 Task: Look for products in the category "Frozen Meals" from Green Chile Food Snack only.
Action: Mouse moved to (293, 137)
Screenshot: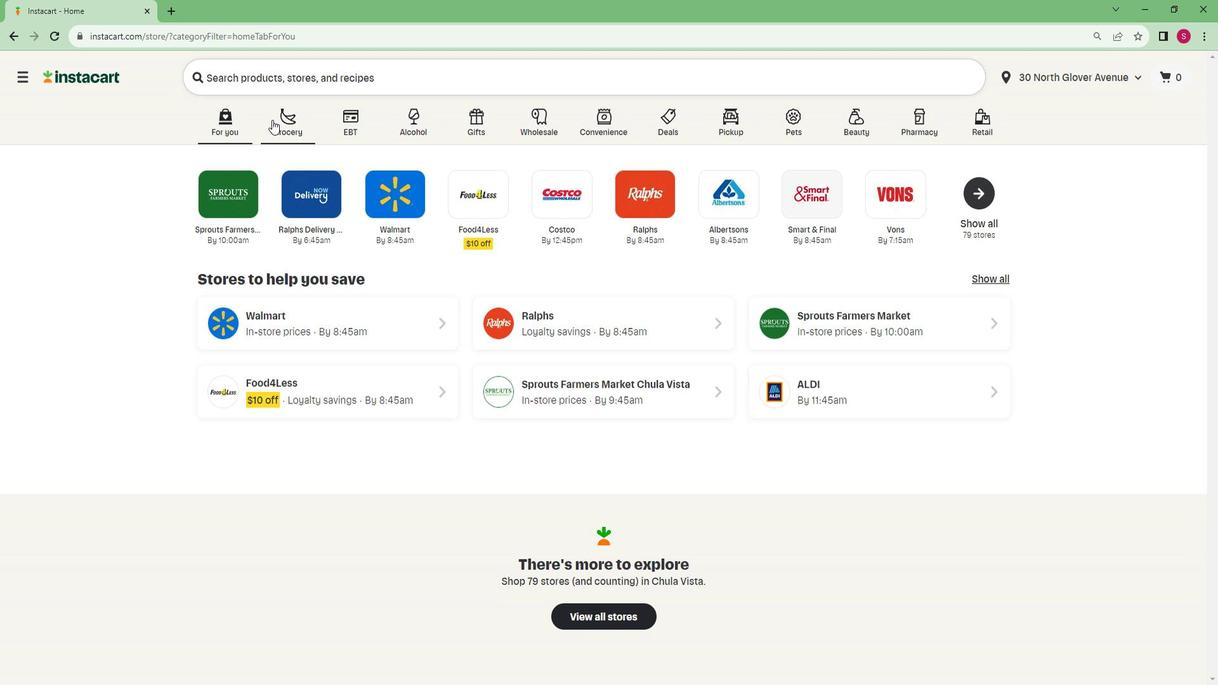 
Action: Mouse pressed left at (293, 137)
Screenshot: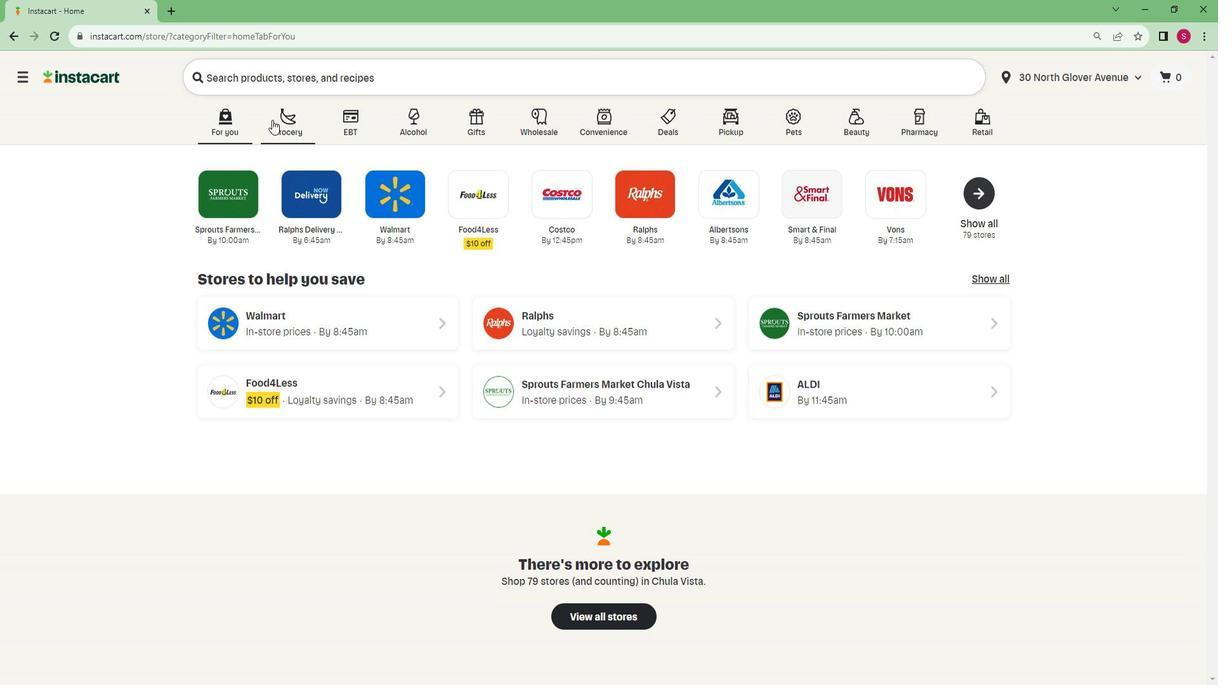 
Action: Mouse moved to (263, 357)
Screenshot: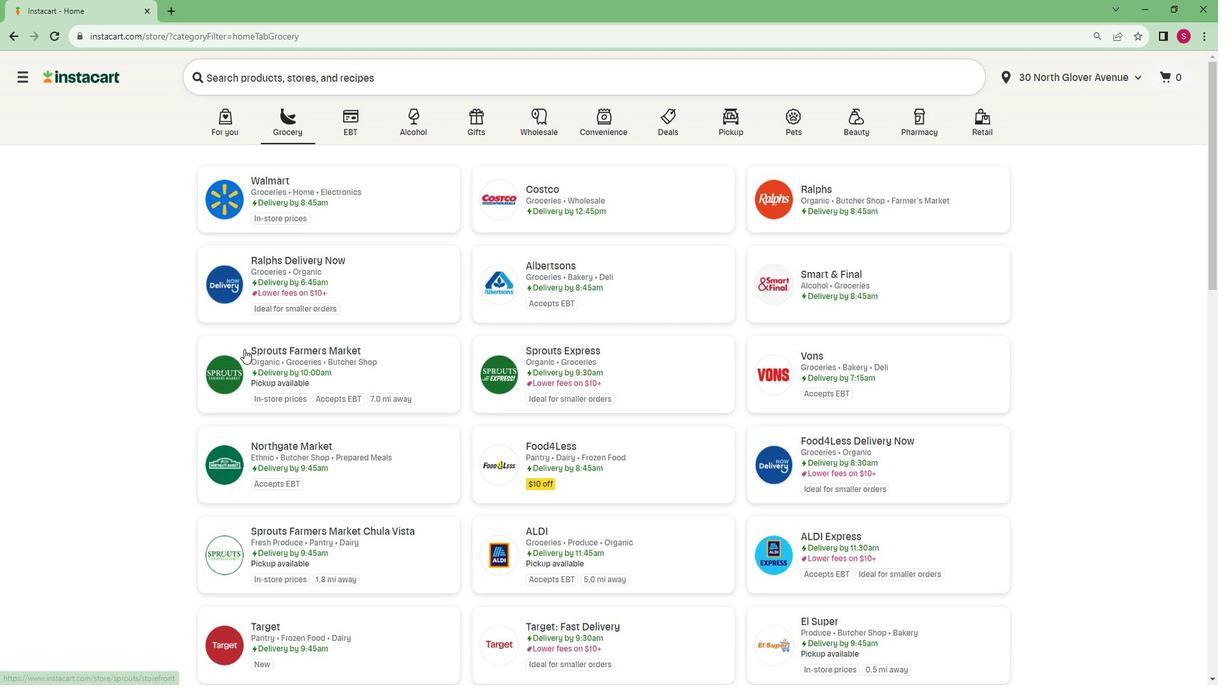 
Action: Mouse pressed left at (263, 357)
Screenshot: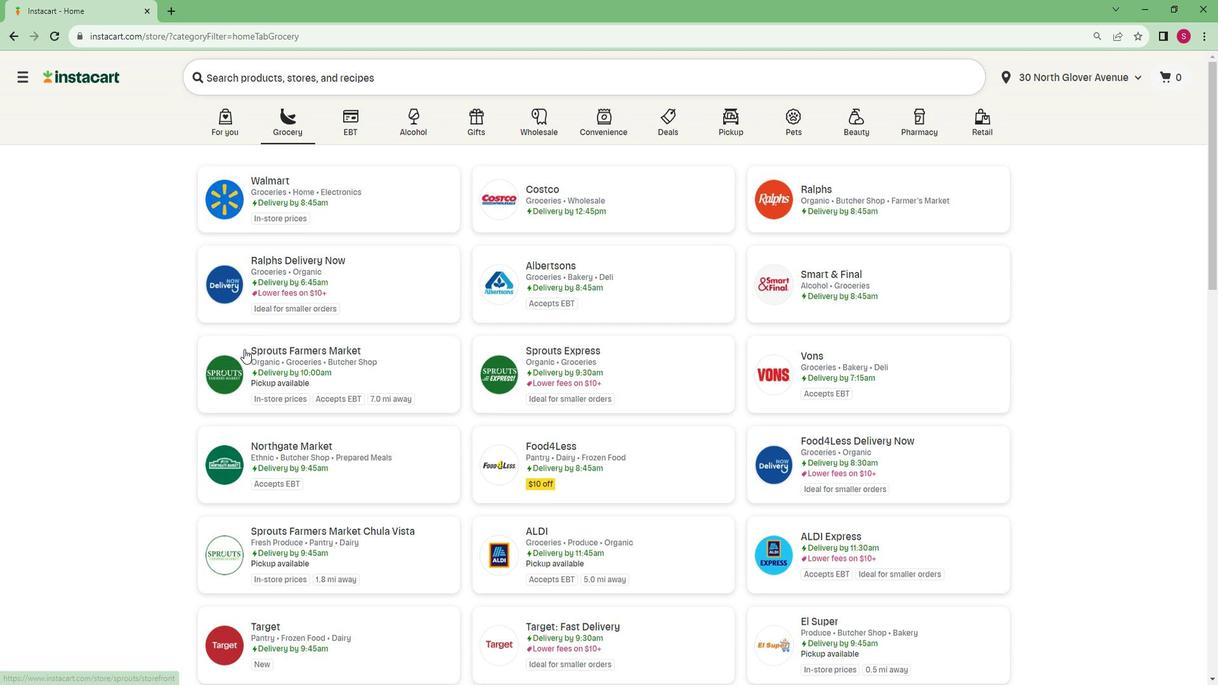 
Action: Mouse moved to (131, 430)
Screenshot: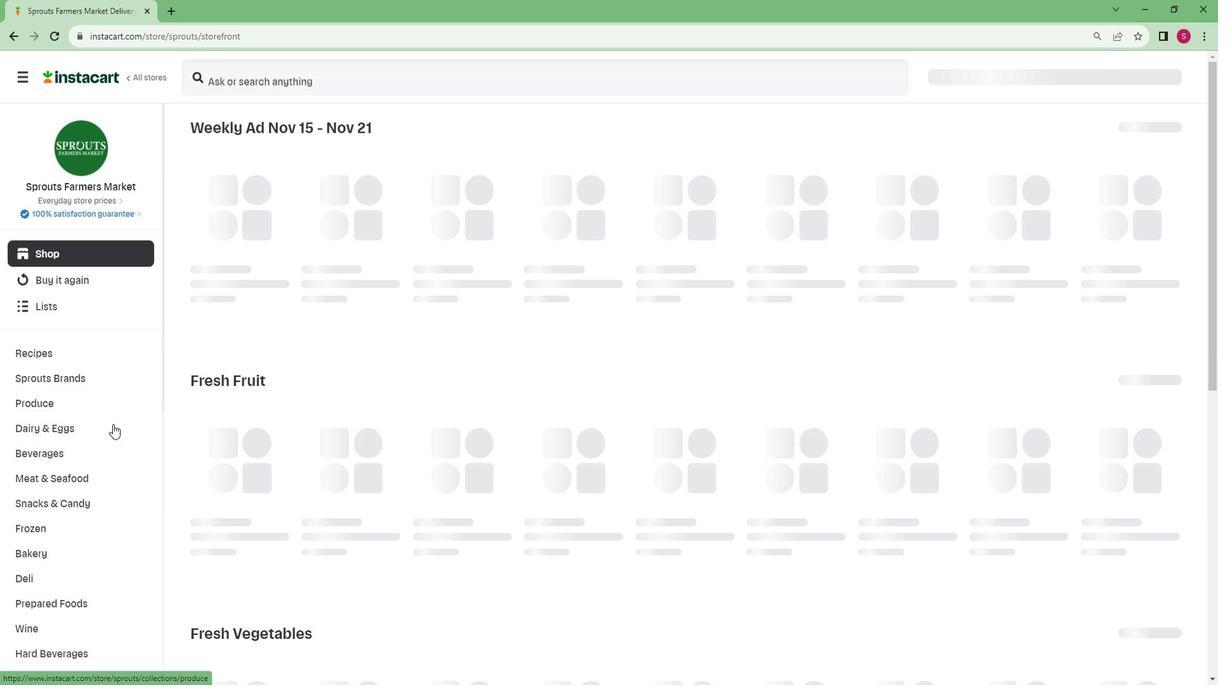 
Action: Mouse scrolled (131, 430) with delta (0, 0)
Screenshot: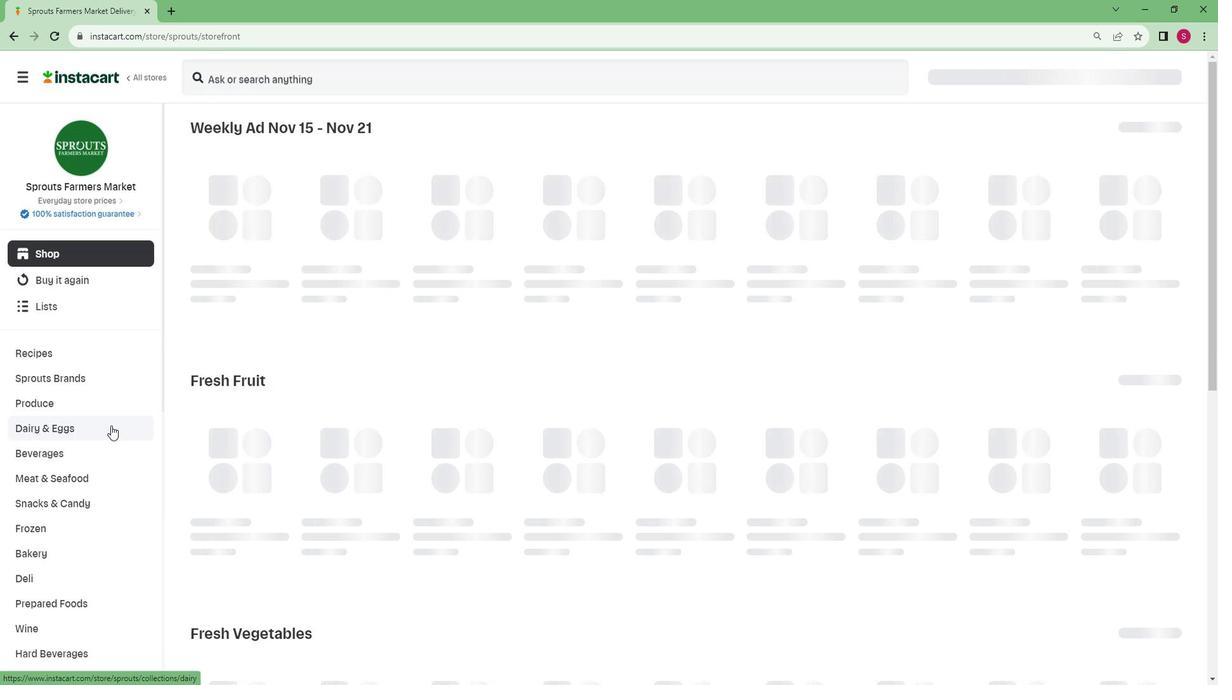 
Action: Mouse scrolled (131, 430) with delta (0, 0)
Screenshot: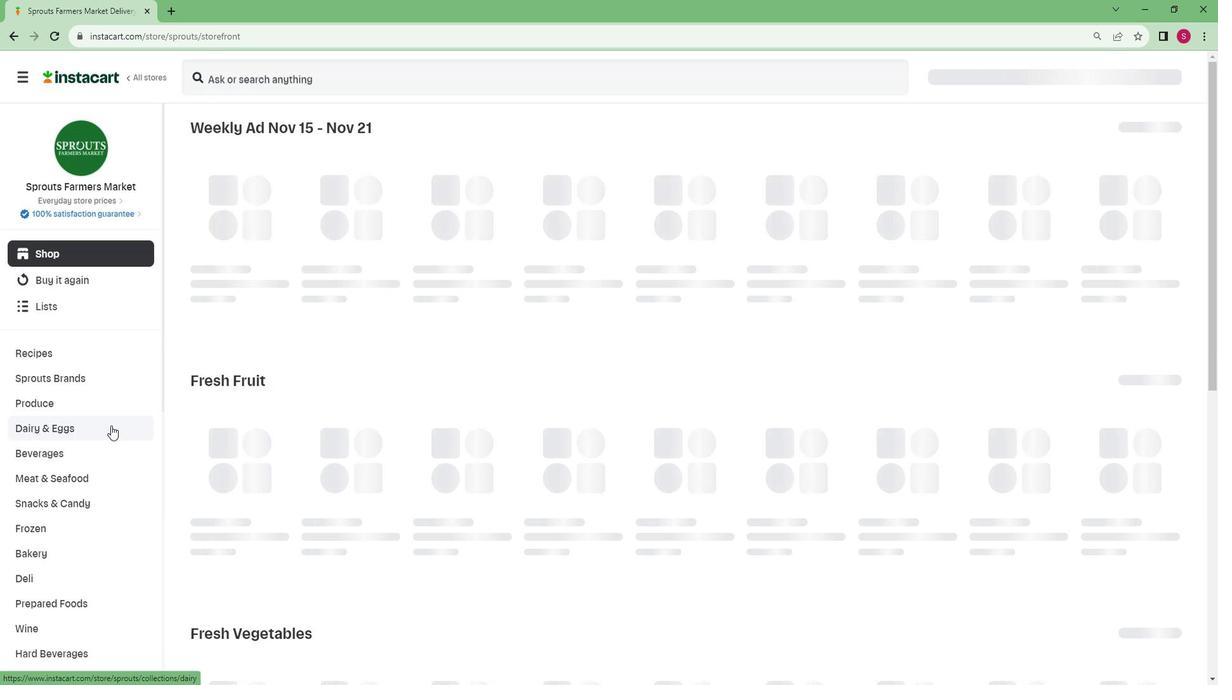 
Action: Mouse moved to (130, 430)
Screenshot: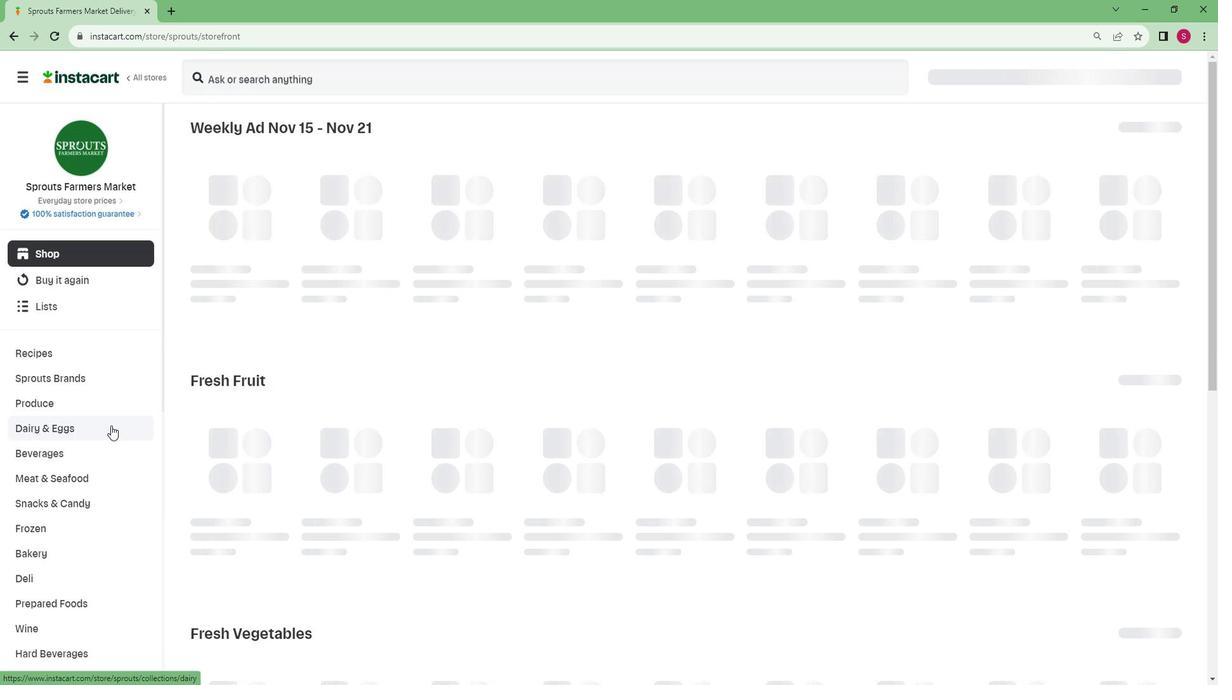 
Action: Mouse scrolled (130, 430) with delta (0, 0)
Screenshot: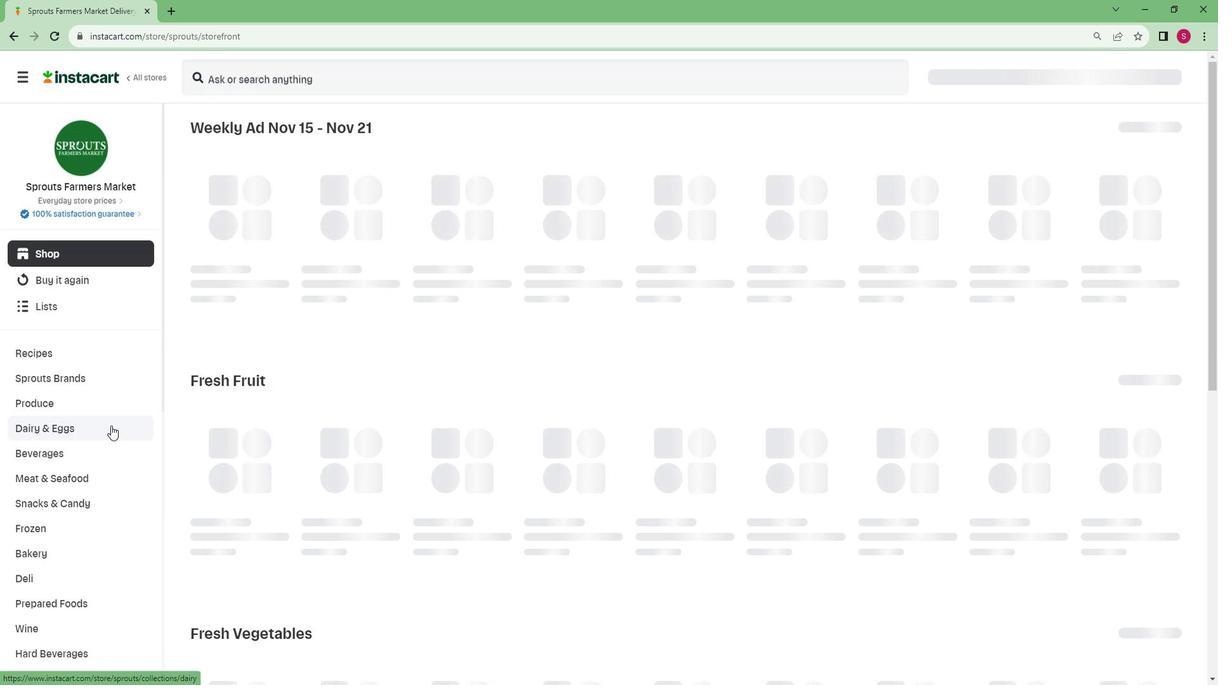 
Action: Mouse scrolled (130, 430) with delta (0, 0)
Screenshot: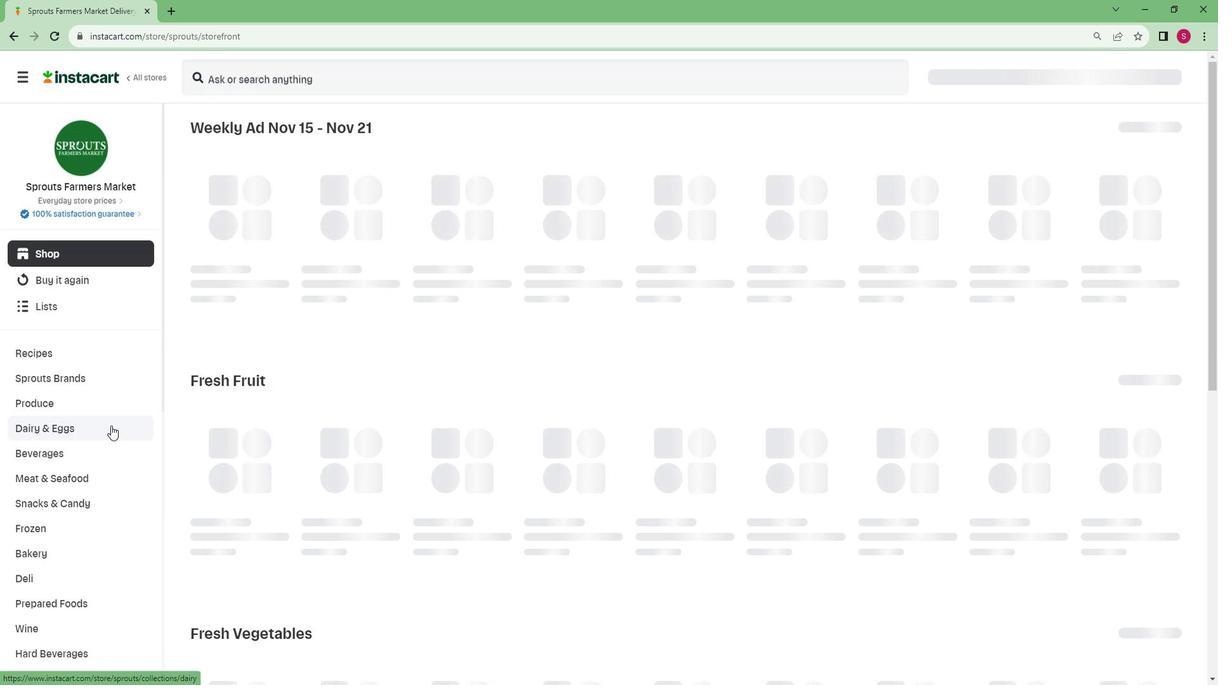
Action: Mouse scrolled (130, 430) with delta (0, 0)
Screenshot: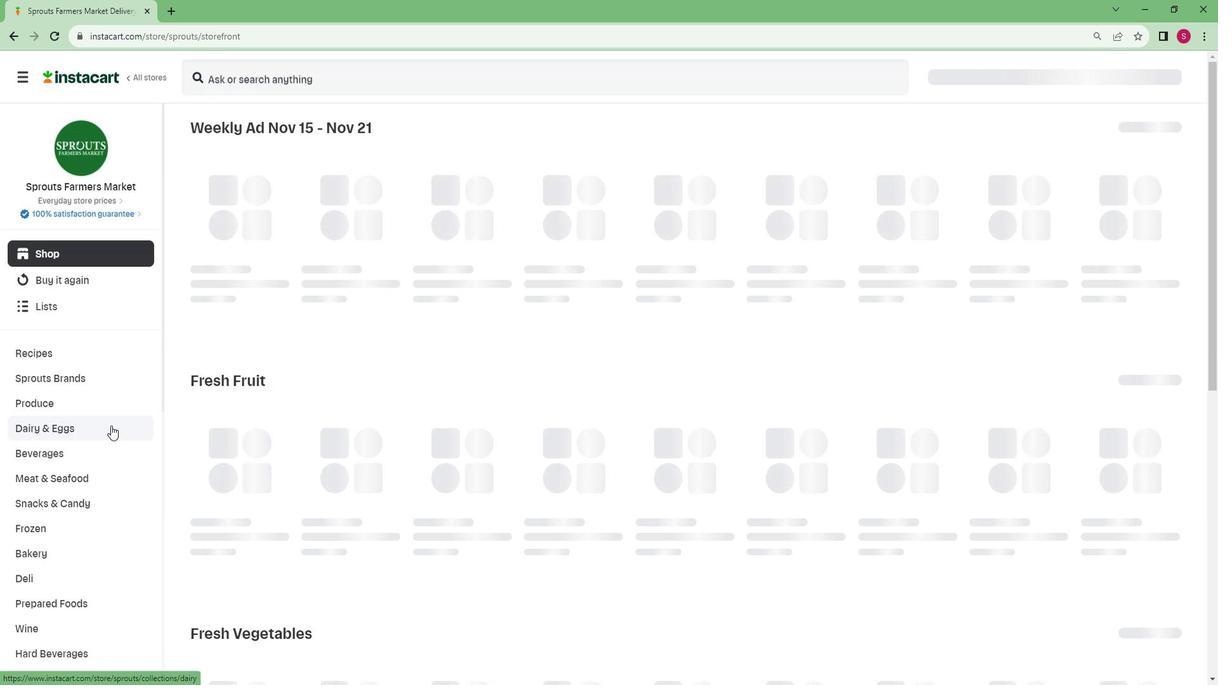 
Action: Mouse scrolled (130, 430) with delta (0, 0)
Screenshot: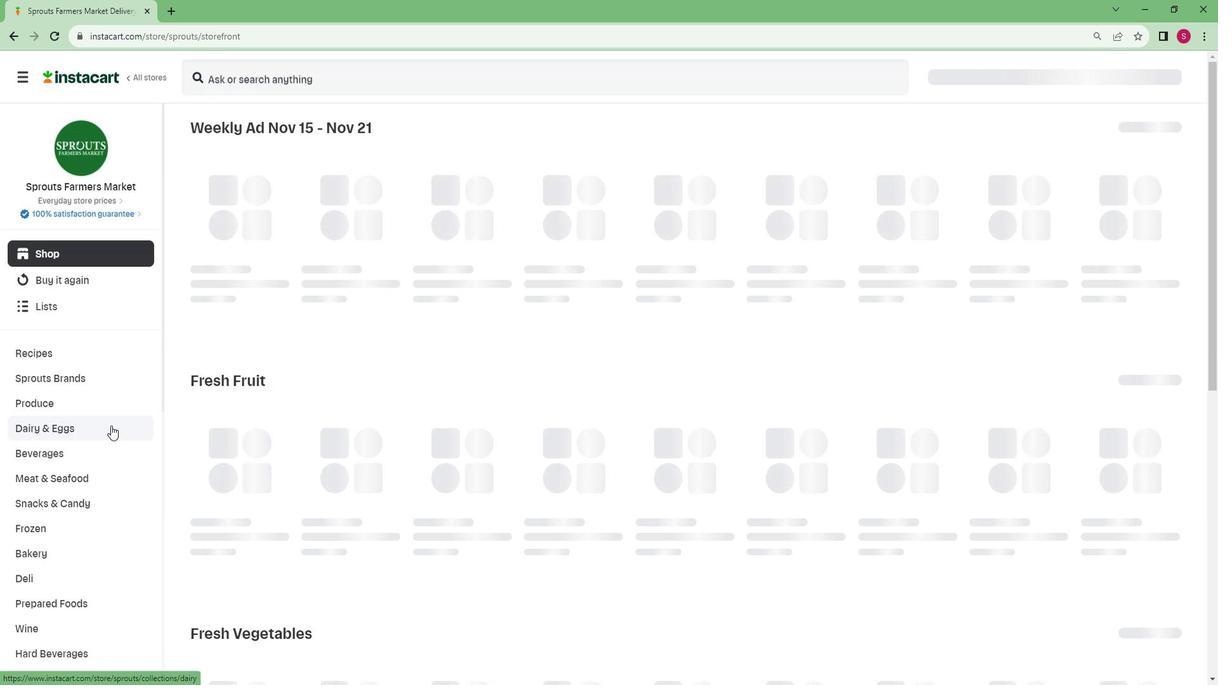 
Action: Mouse scrolled (130, 430) with delta (0, 0)
Screenshot: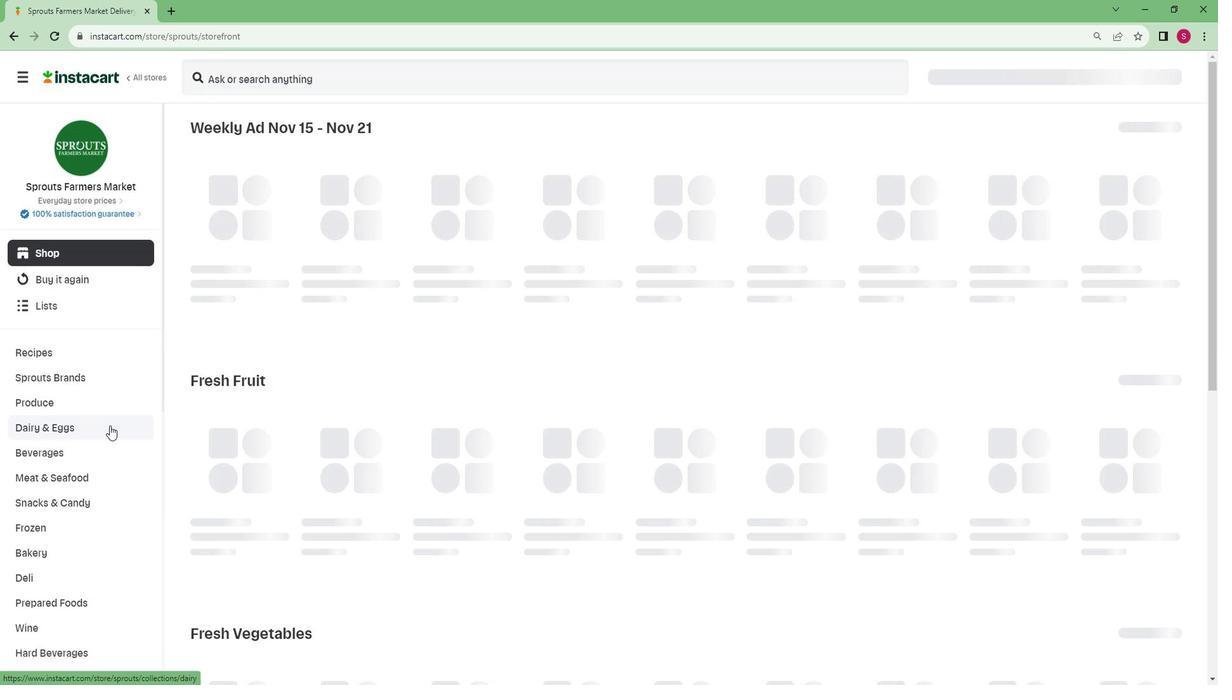 
Action: Mouse moved to (119, 425)
Screenshot: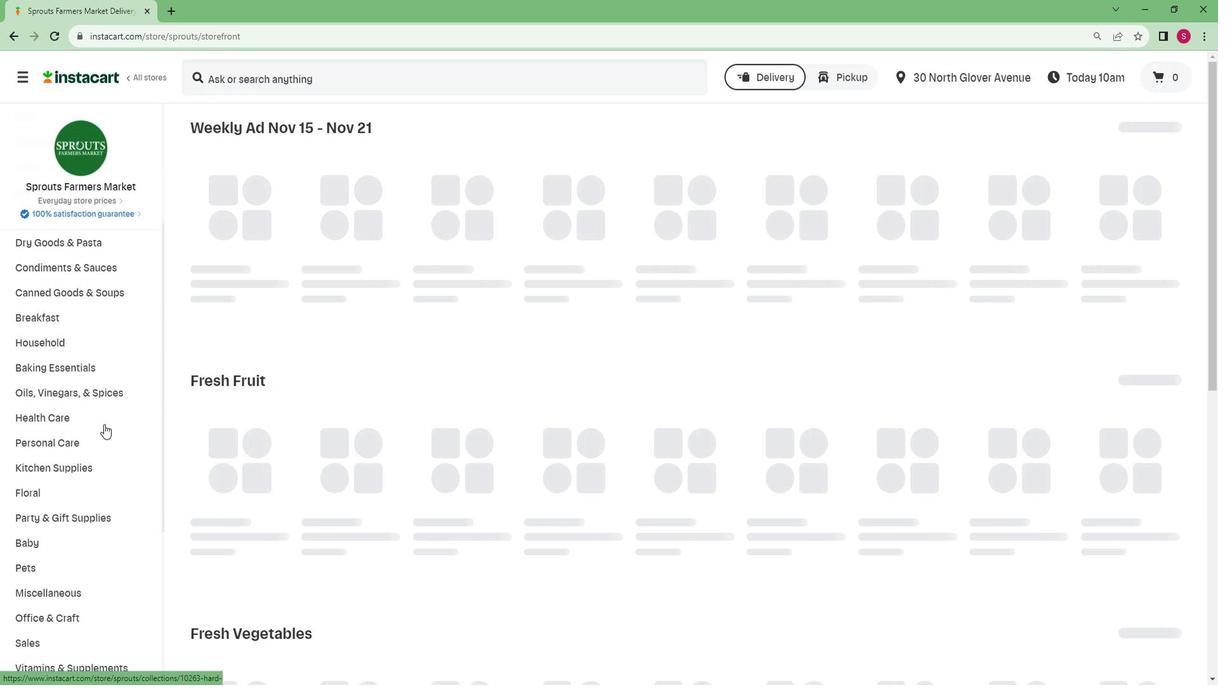 
Action: Mouse scrolled (119, 425) with delta (0, 0)
Screenshot: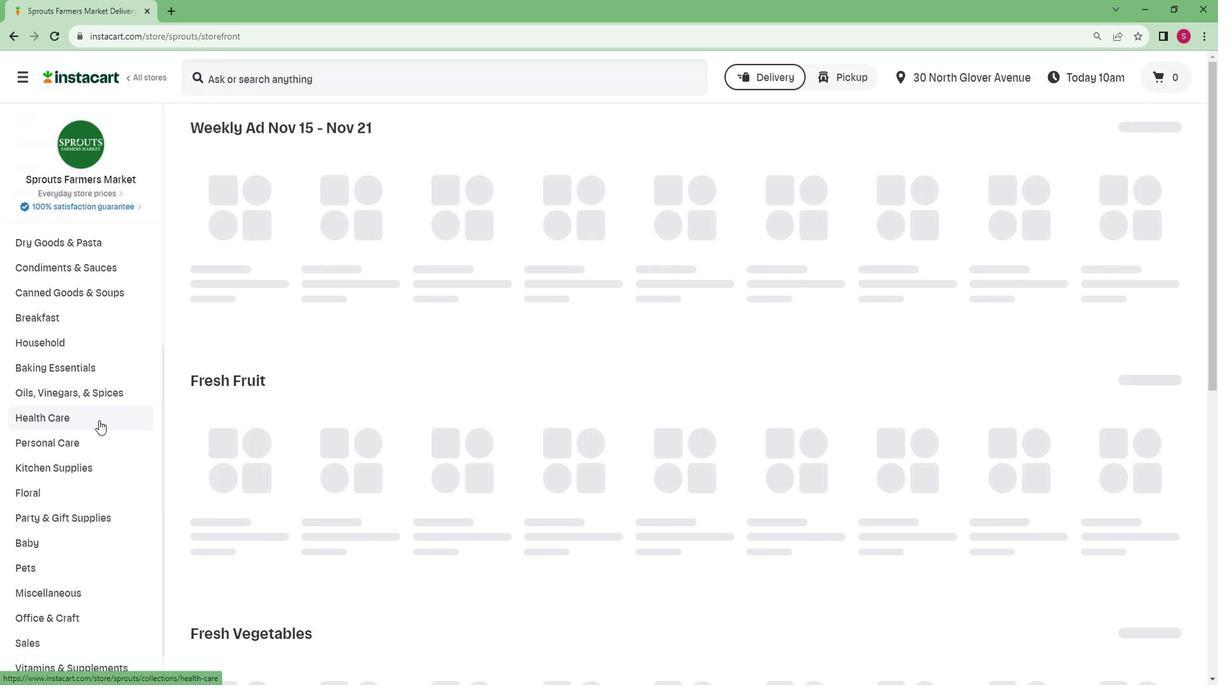 
Action: Mouse scrolled (119, 425) with delta (0, 0)
Screenshot: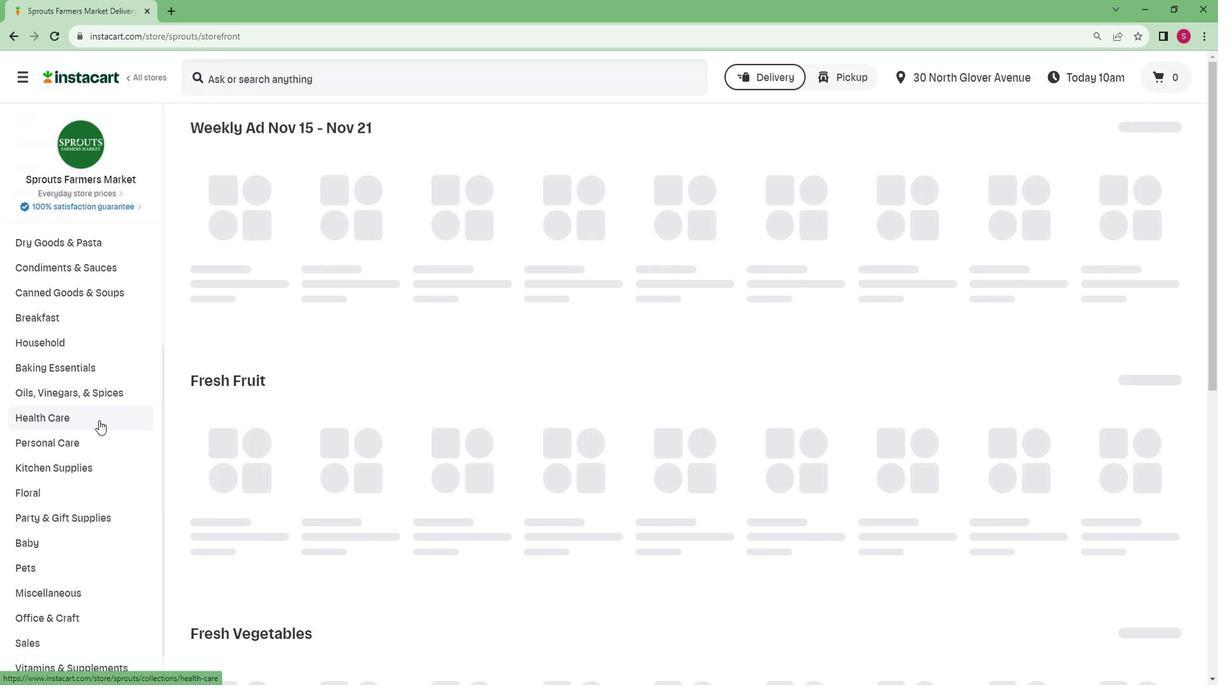 
Action: Mouse moved to (118, 425)
Screenshot: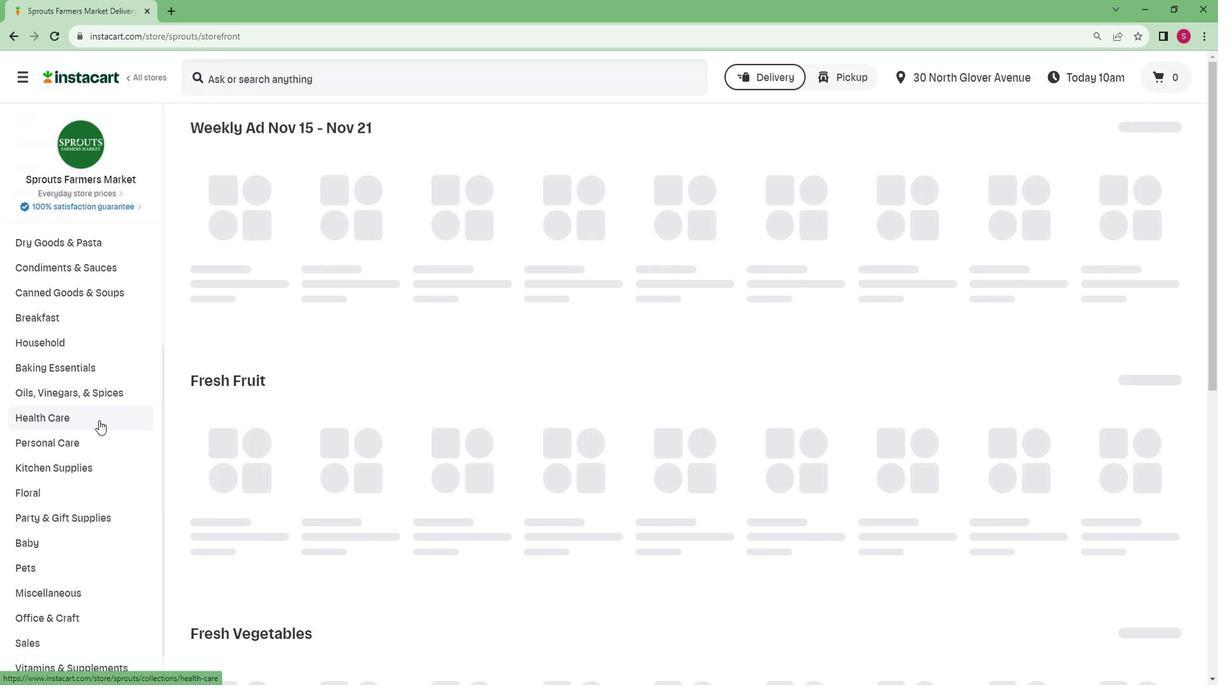 
Action: Mouse scrolled (118, 425) with delta (0, 0)
Screenshot: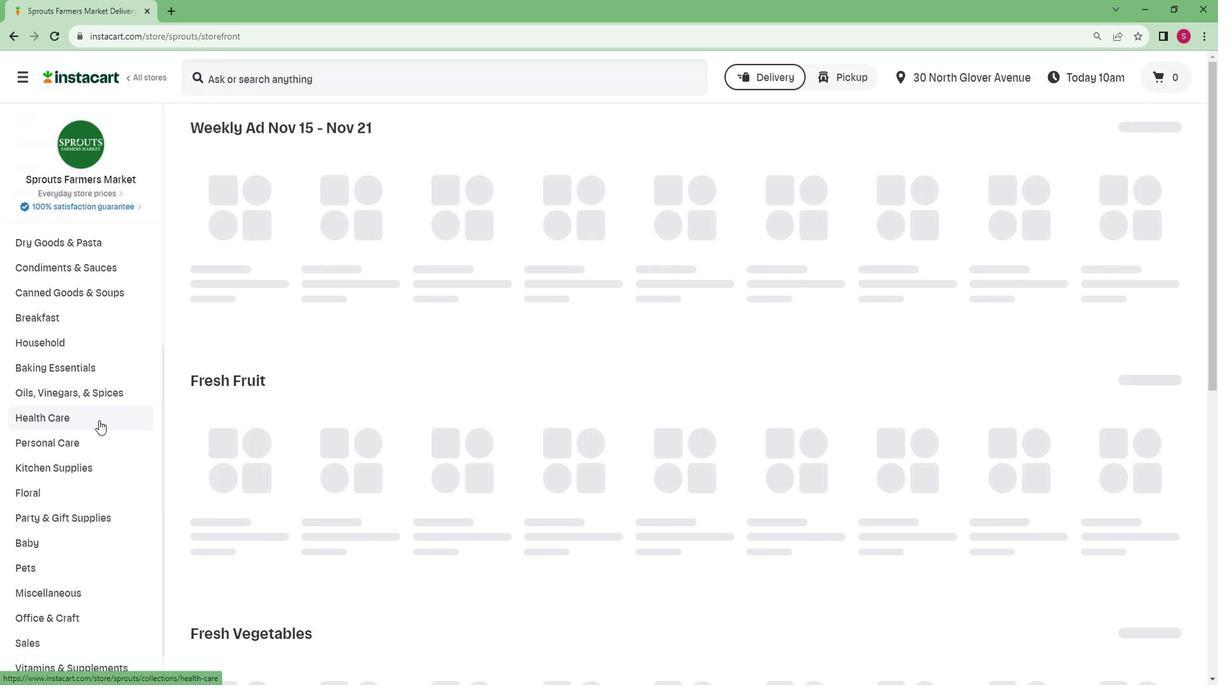 
Action: Mouse moved to (116, 426)
Screenshot: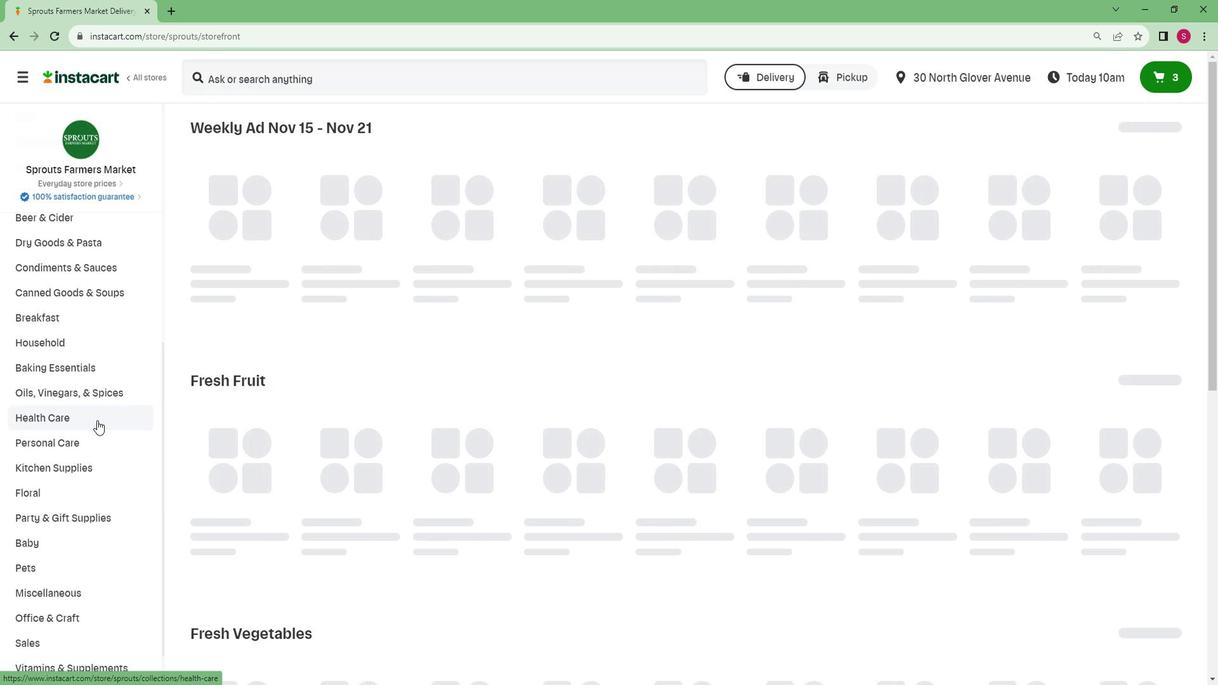 
Action: Mouse scrolled (116, 425) with delta (0, 0)
Screenshot: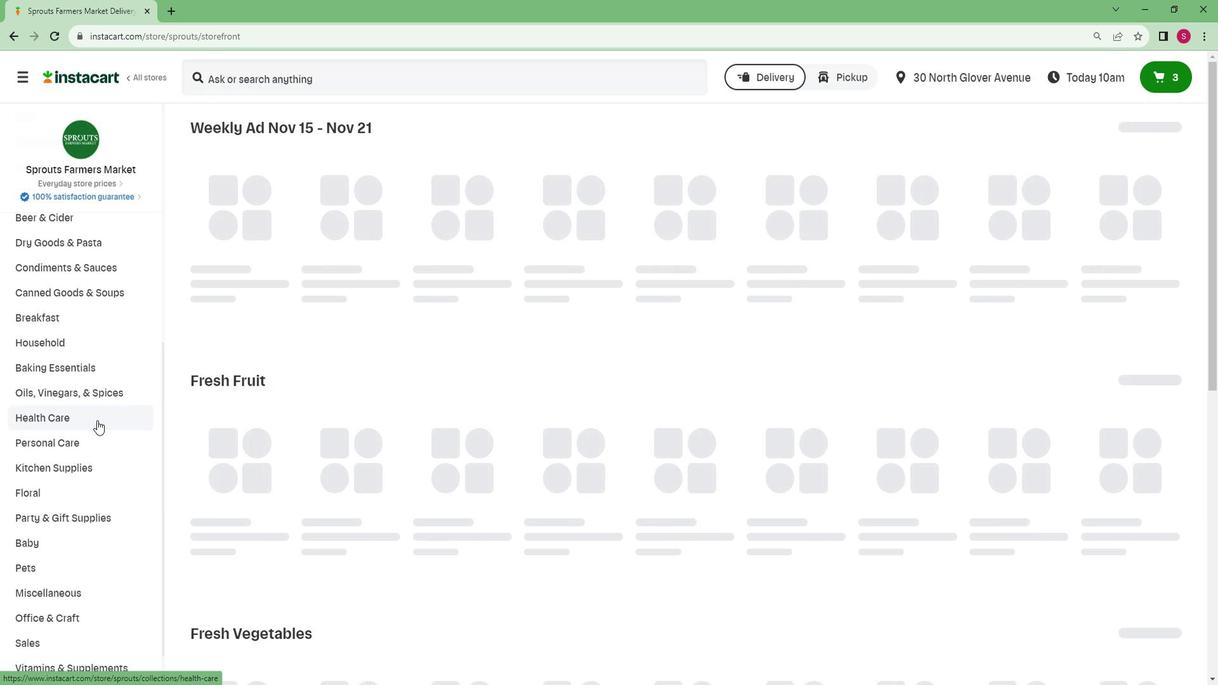 
Action: Mouse scrolled (116, 425) with delta (0, 0)
Screenshot: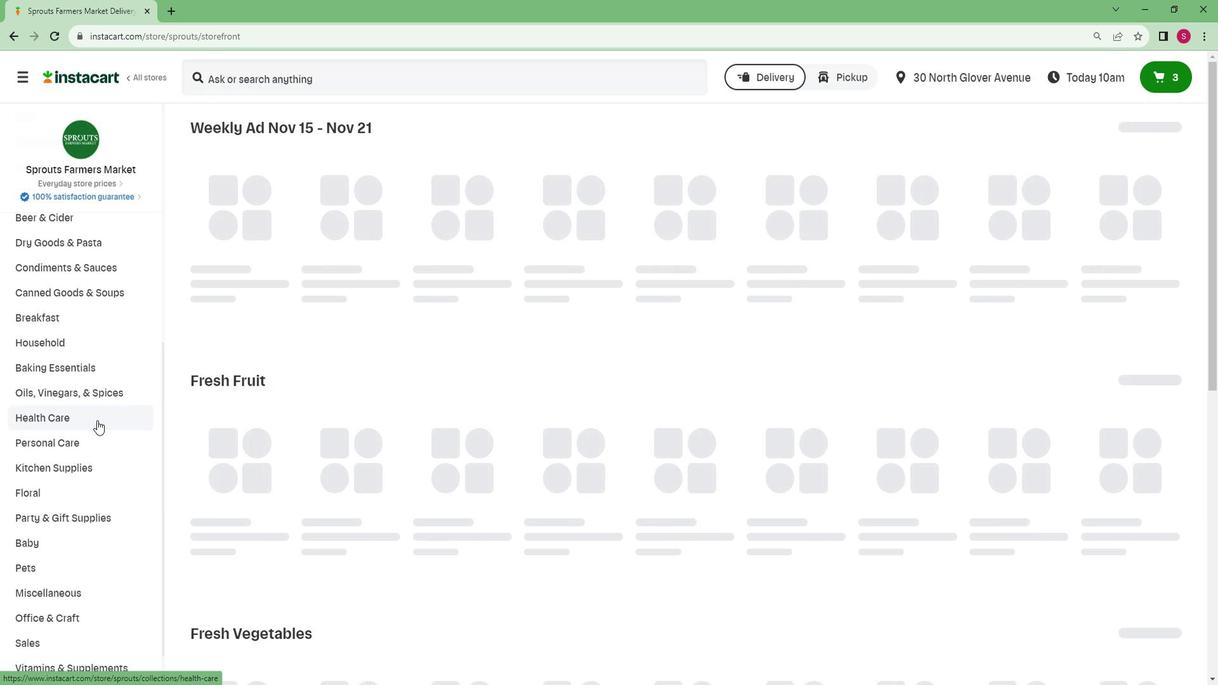 
Action: Mouse scrolled (116, 425) with delta (0, 0)
Screenshot: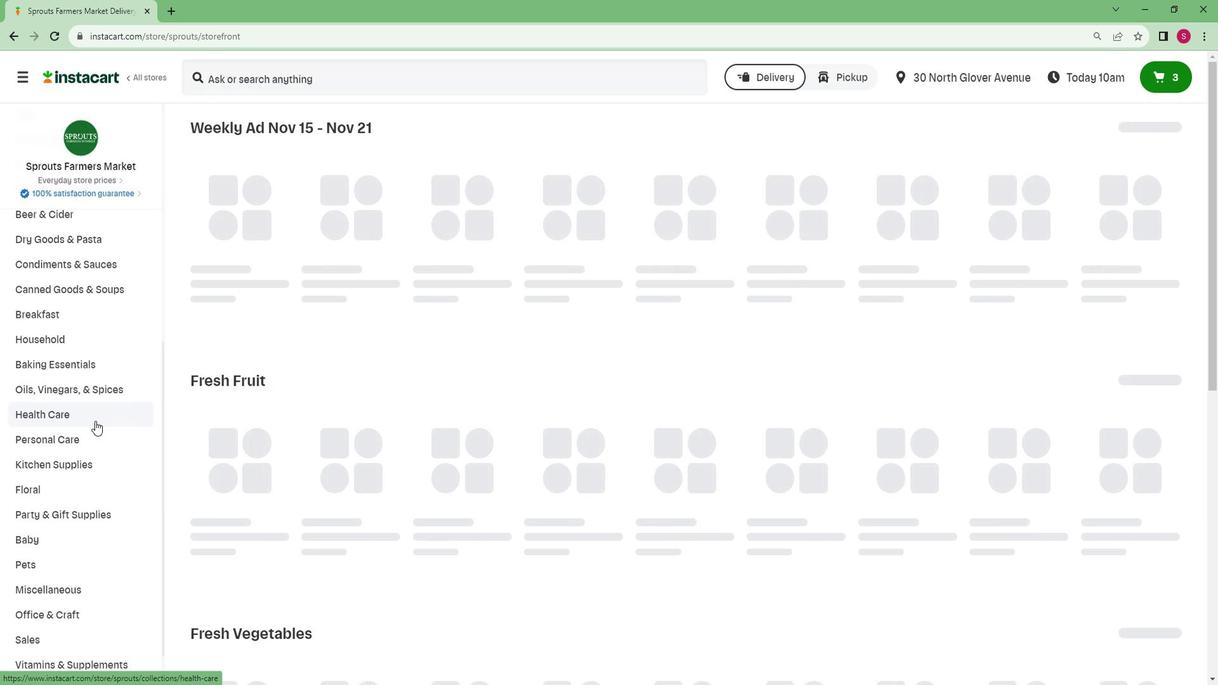 
Action: Mouse moved to (78, 662)
Screenshot: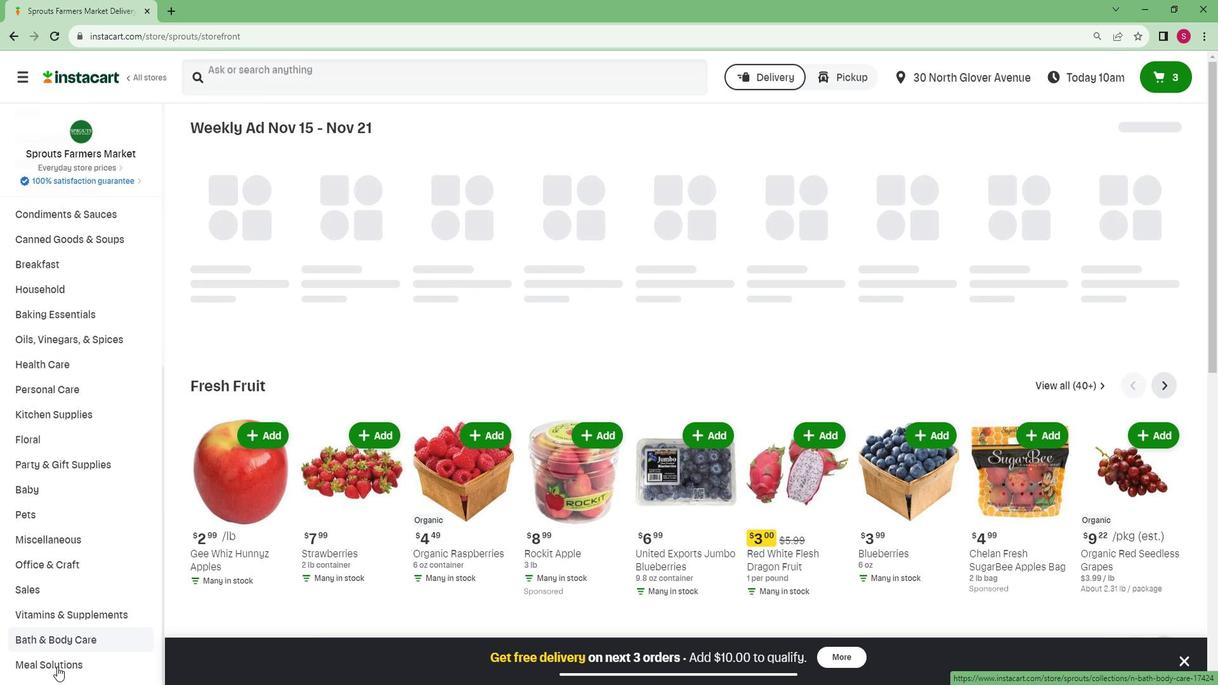 
Action: Mouse pressed left at (78, 662)
Screenshot: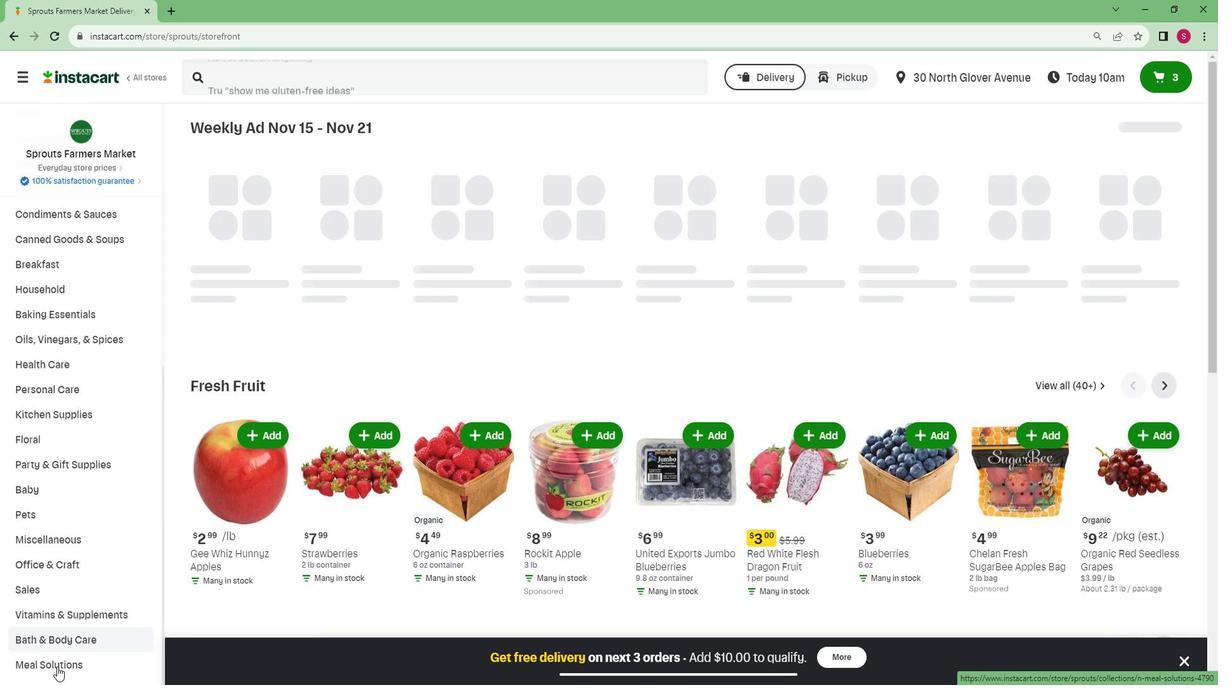 
Action: Mouse moved to (79, 647)
Screenshot: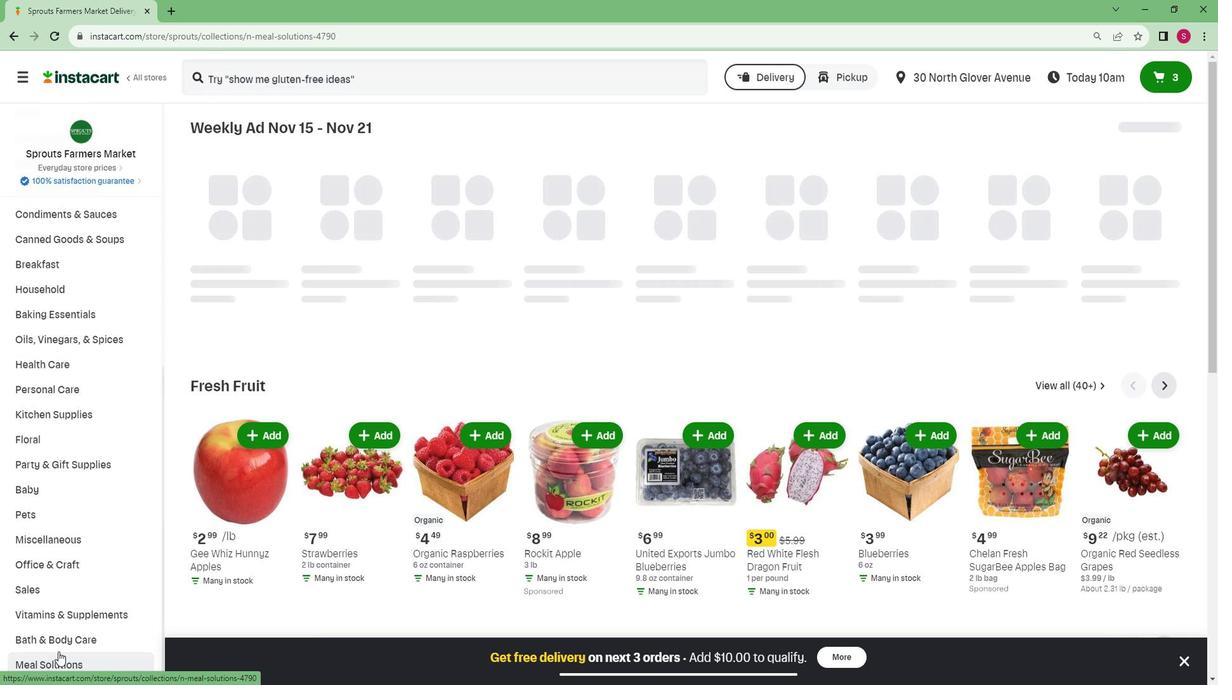 
Action: Mouse scrolled (79, 647) with delta (0, 0)
Screenshot: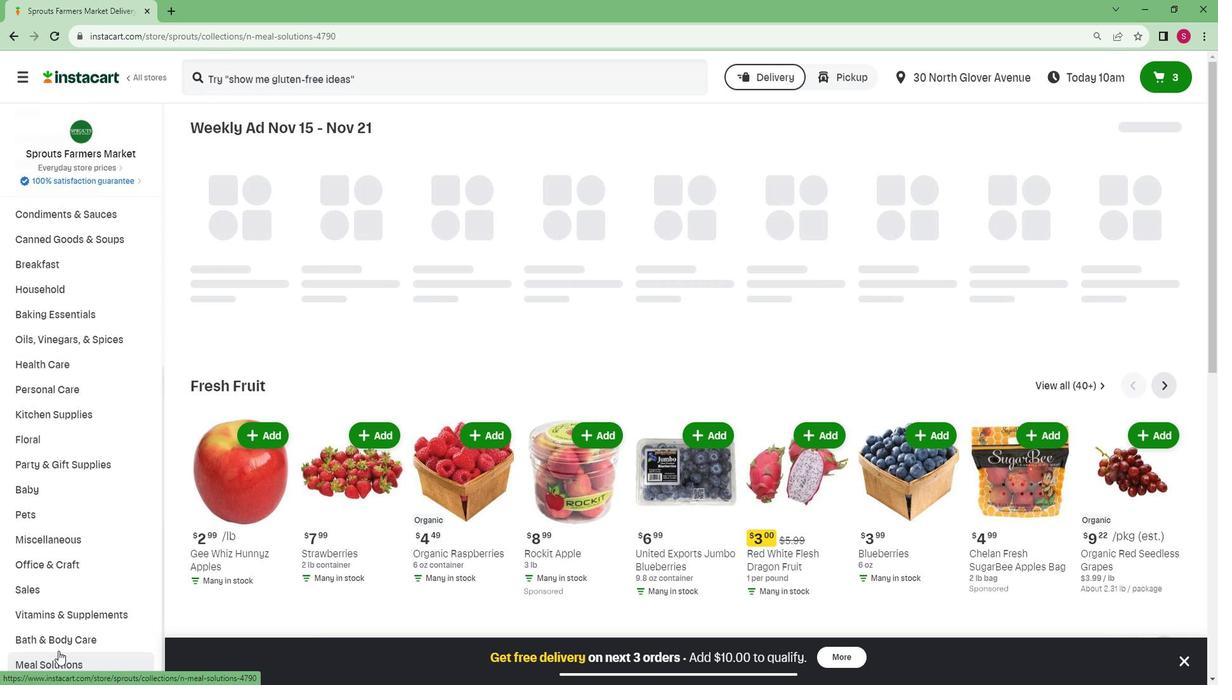 
Action: Mouse scrolled (79, 647) with delta (0, 0)
Screenshot: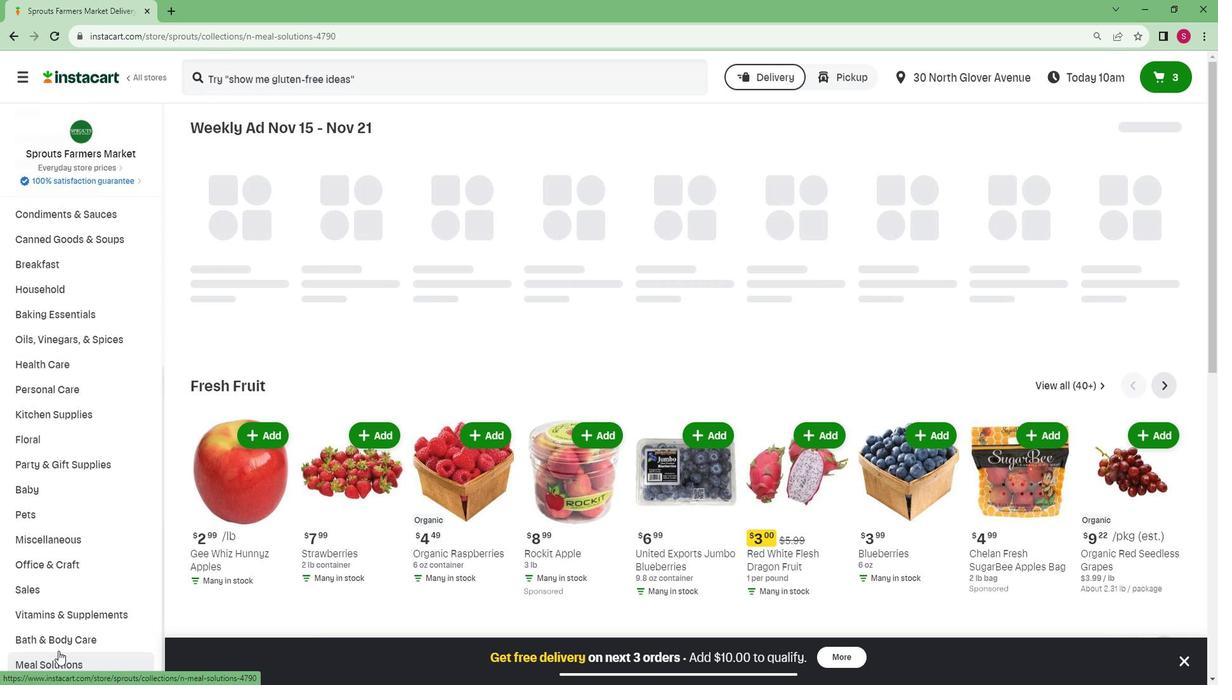 
Action: Mouse scrolled (79, 647) with delta (0, 0)
Screenshot: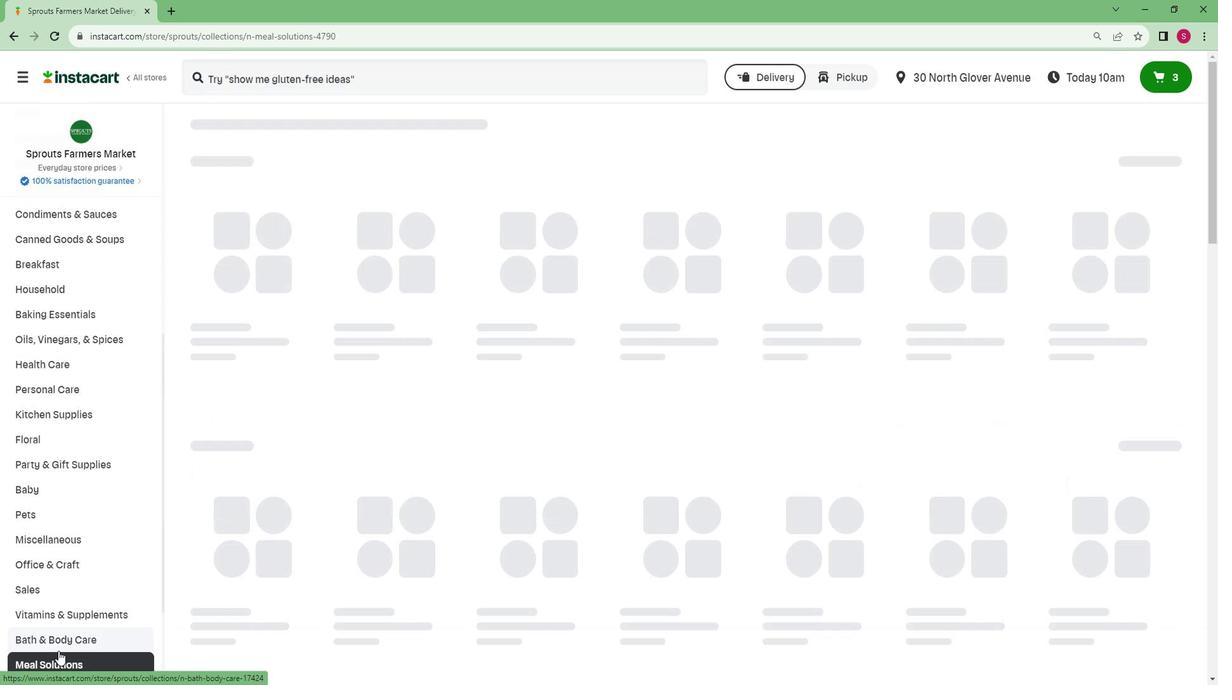 
Action: Mouse scrolled (79, 647) with delta (0, 0)
Screenshot: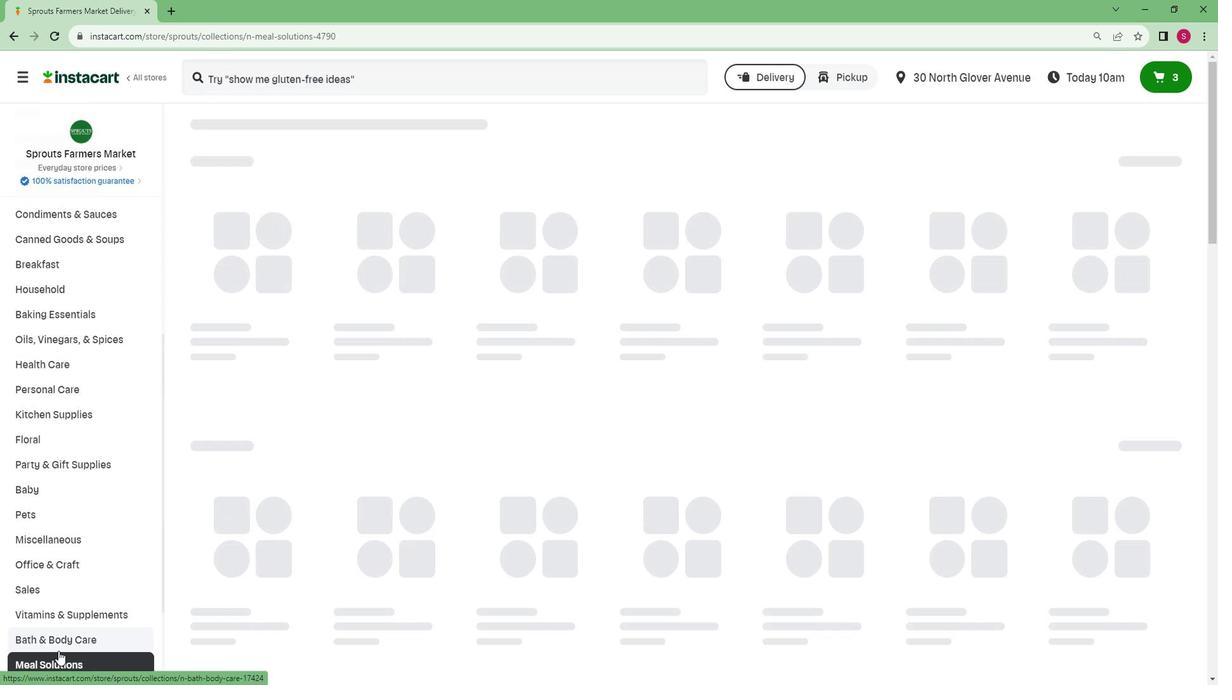 
Action: Mouse moved to (61, 657)
Screenshot: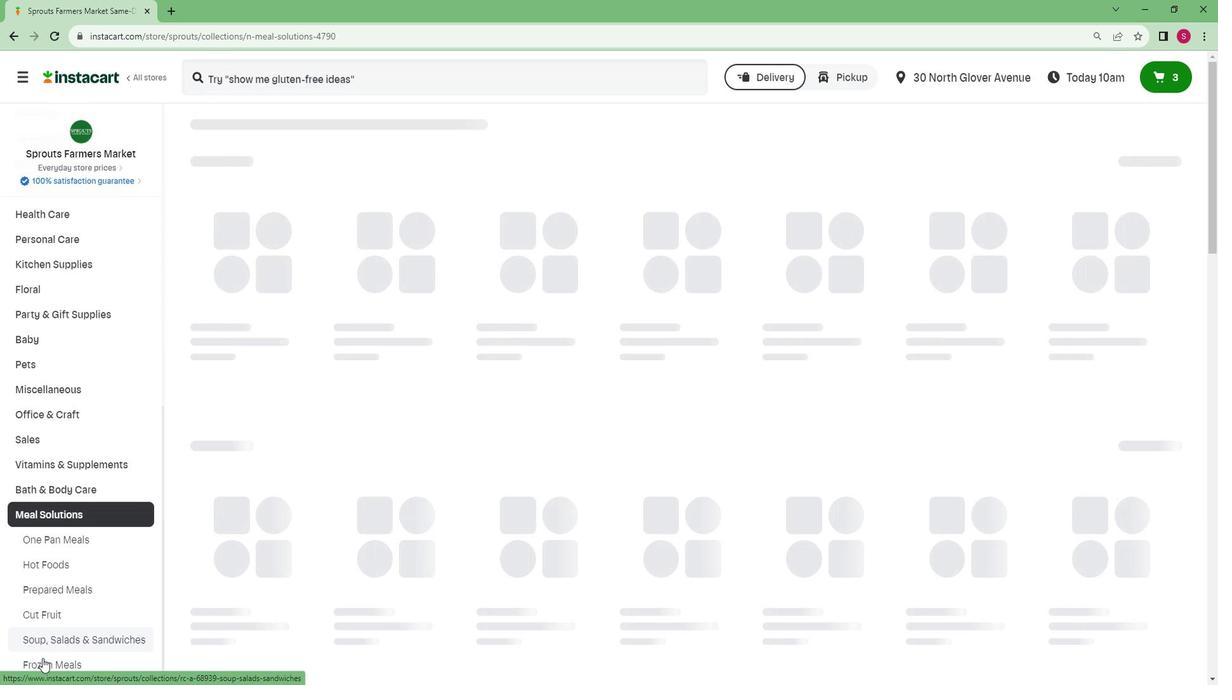
Action: Mouse pressed left at (61, 657)
Screenshot: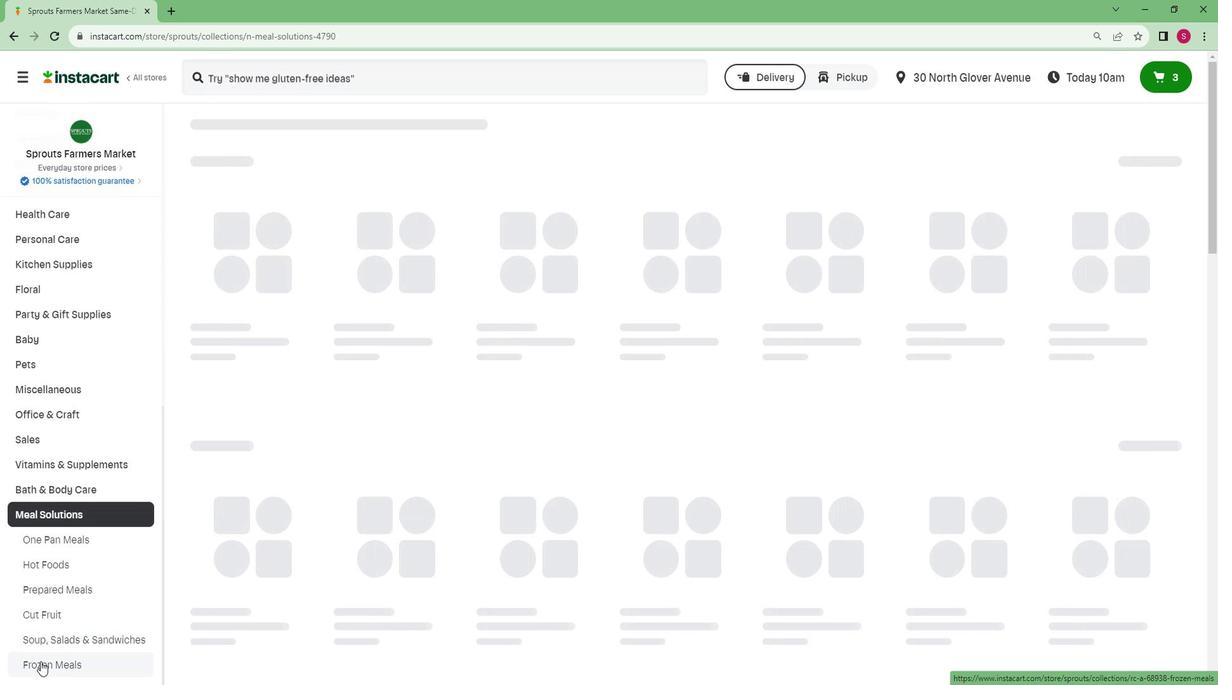 
Action: Mouse moved to (409, 196)
Screenshot: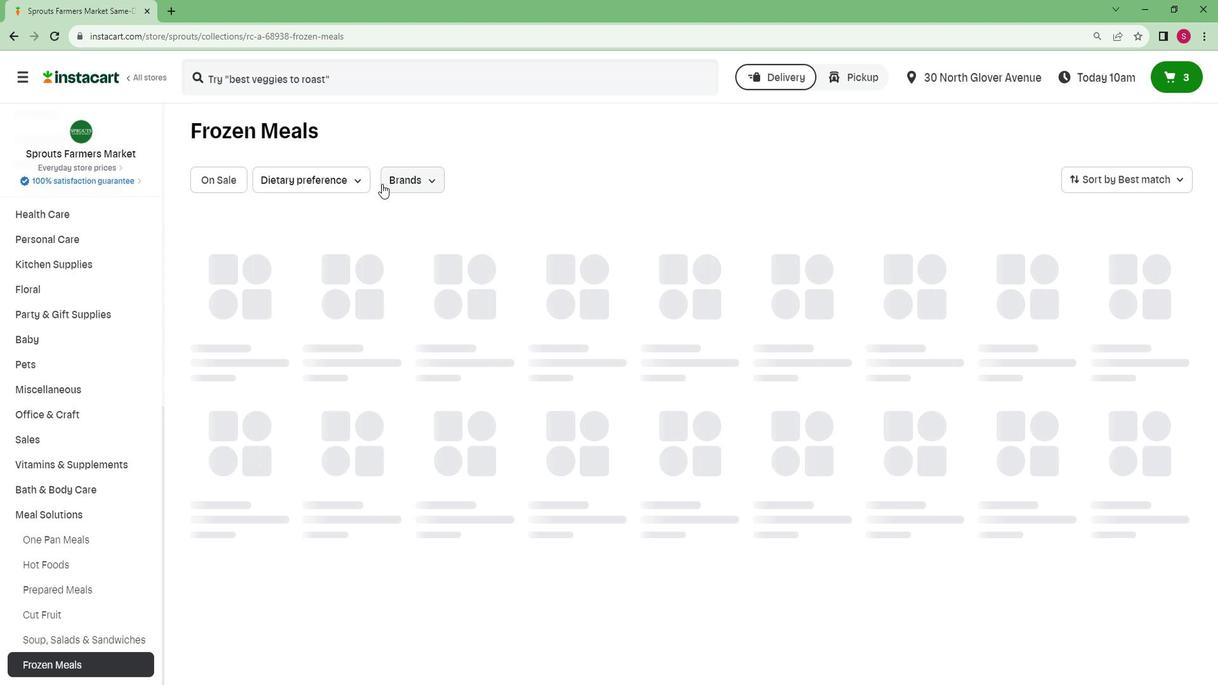 
Action: Mouse pressed left at (409, 196)
Screenshot: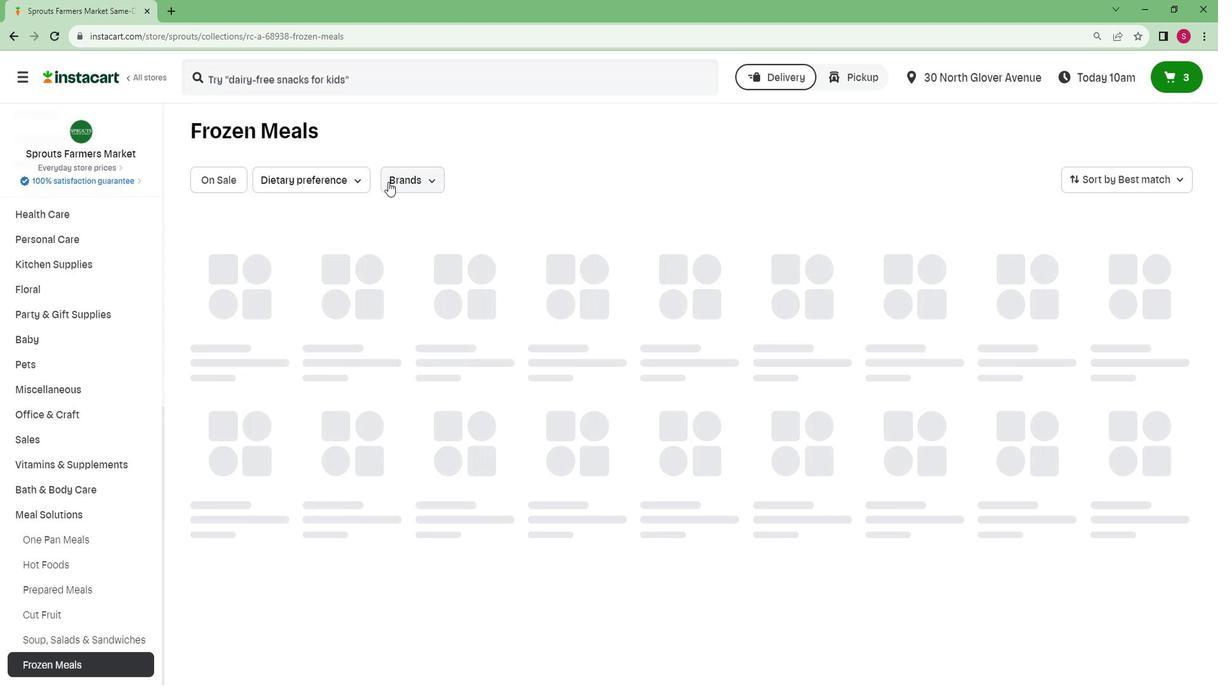
Action: Mouse moved to (429, 346)
Screenshot: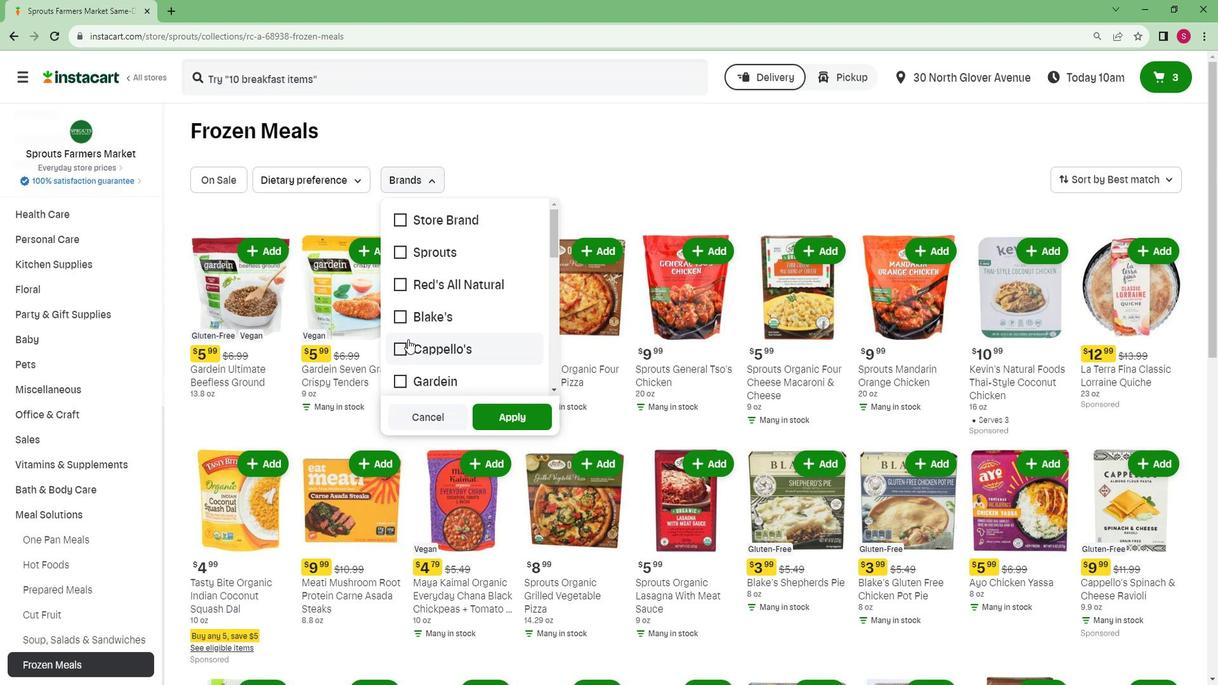 
Action: Mouse scrolled (429, 345) with delta (0, 0)
Screenshot: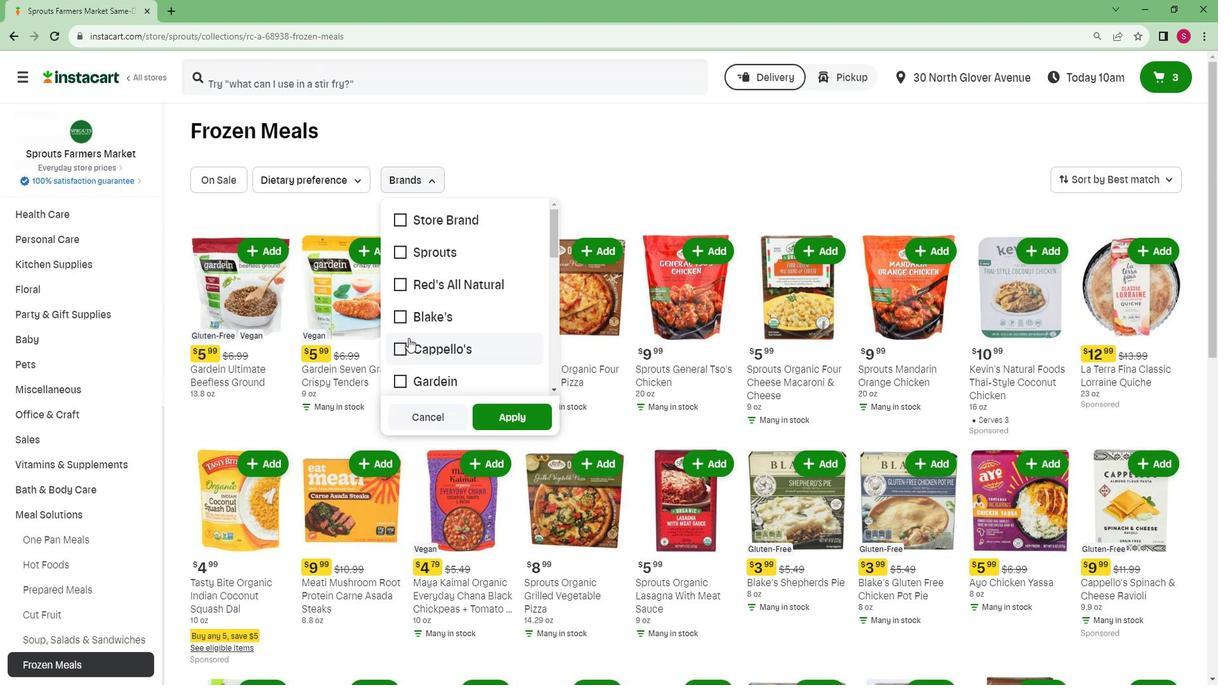 
Action: Mouse scrolled (429, 345) with delta (0, 0)
Screenshot: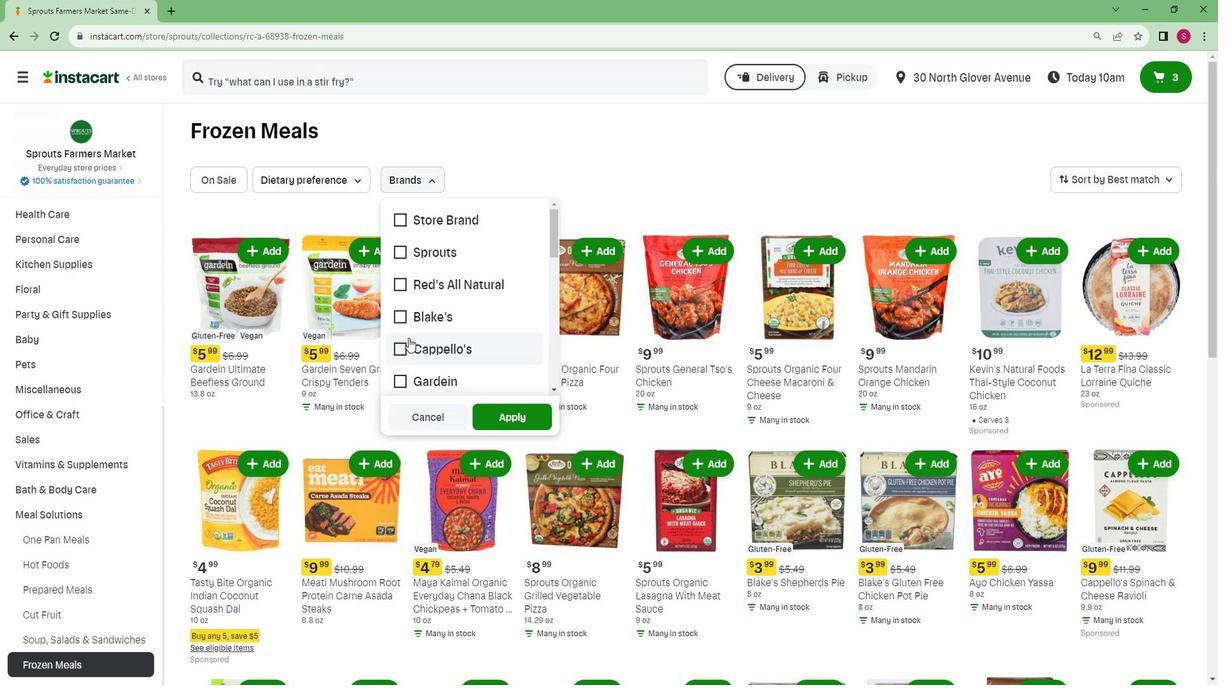 
Action: Mouse scrolled (429, 345) with delta (0, 0)
Screenshot: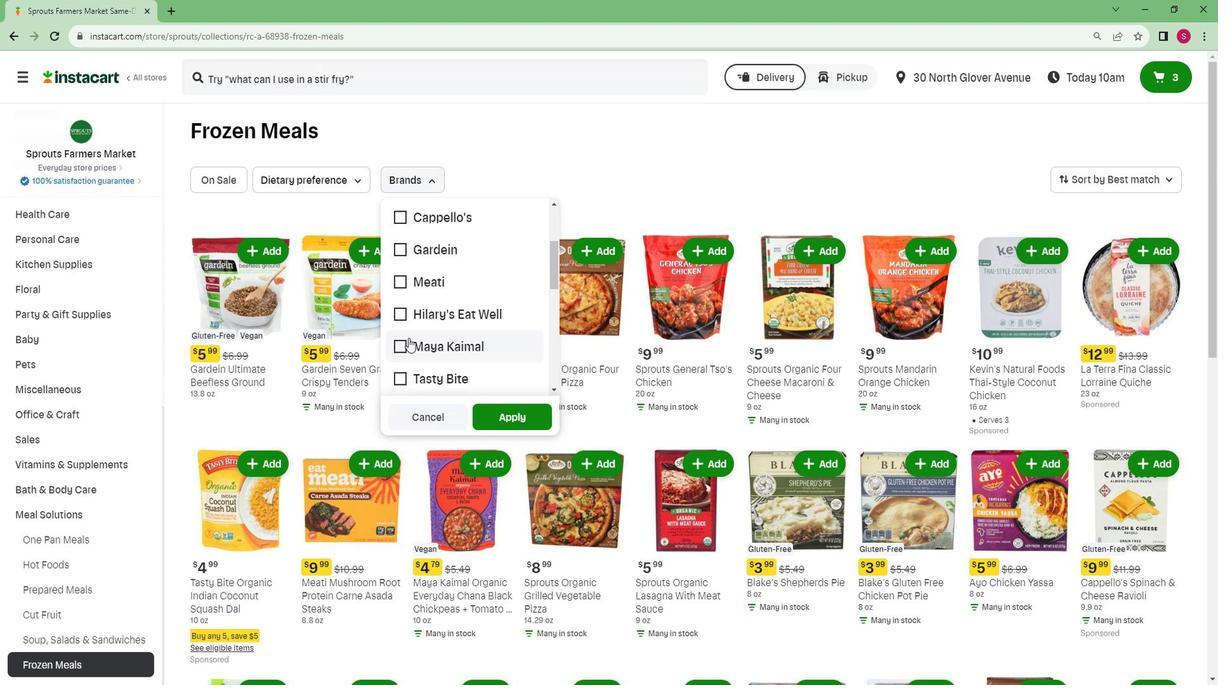 
Action: Mouse scrolled (429, 345) with delta (0, 0)
Screenshot: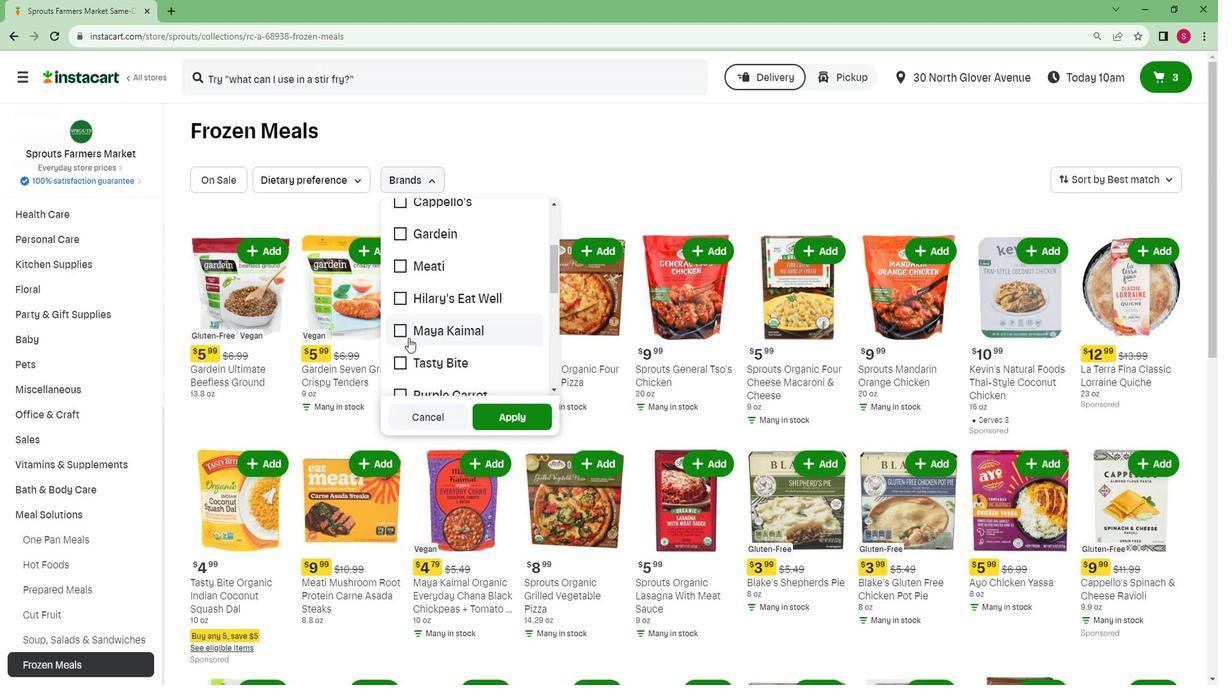 
Action: Mouse scrolled (429, 345) with delta (0, 0)
Screenshot: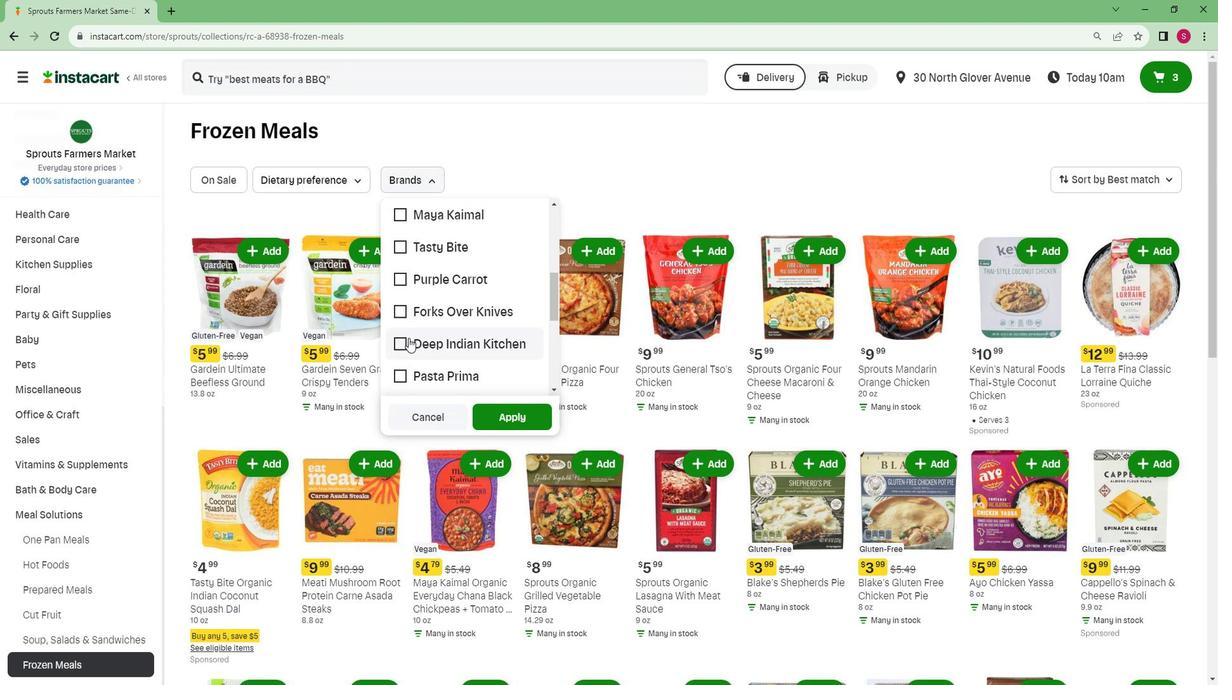 
Action: Mouse scrolled (429, 345) with delta (0, 0)
Screenshot: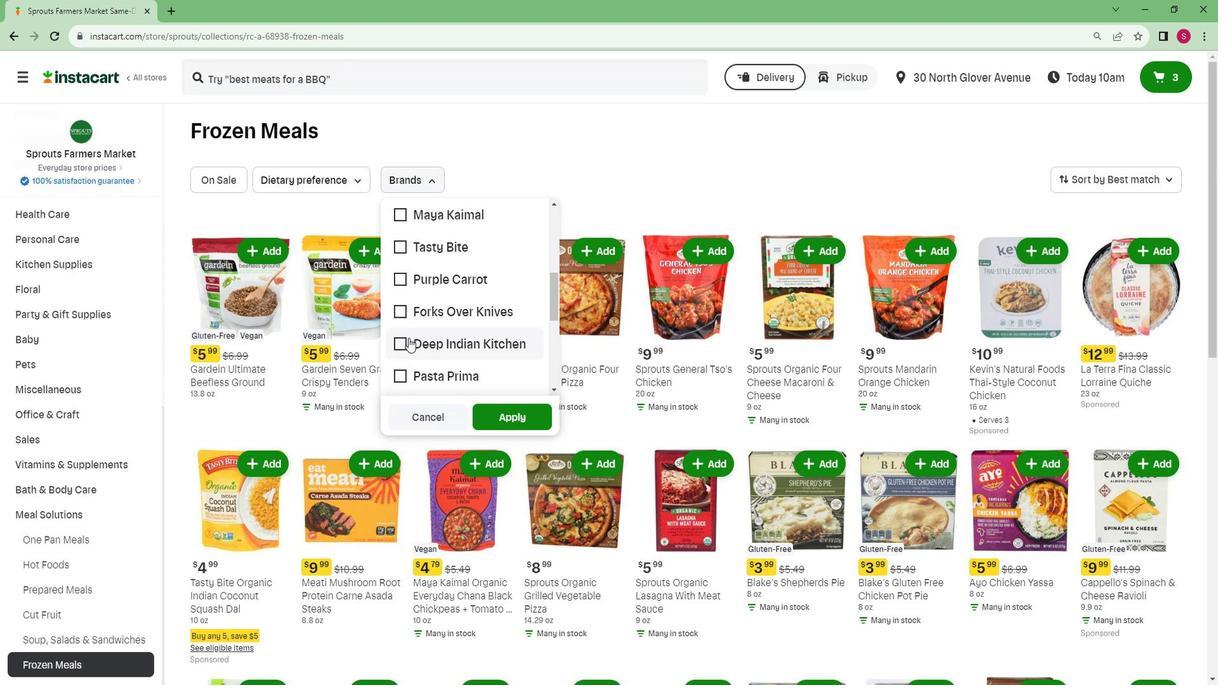 
Action: Mouse moved to (449, 298)
Screenshot: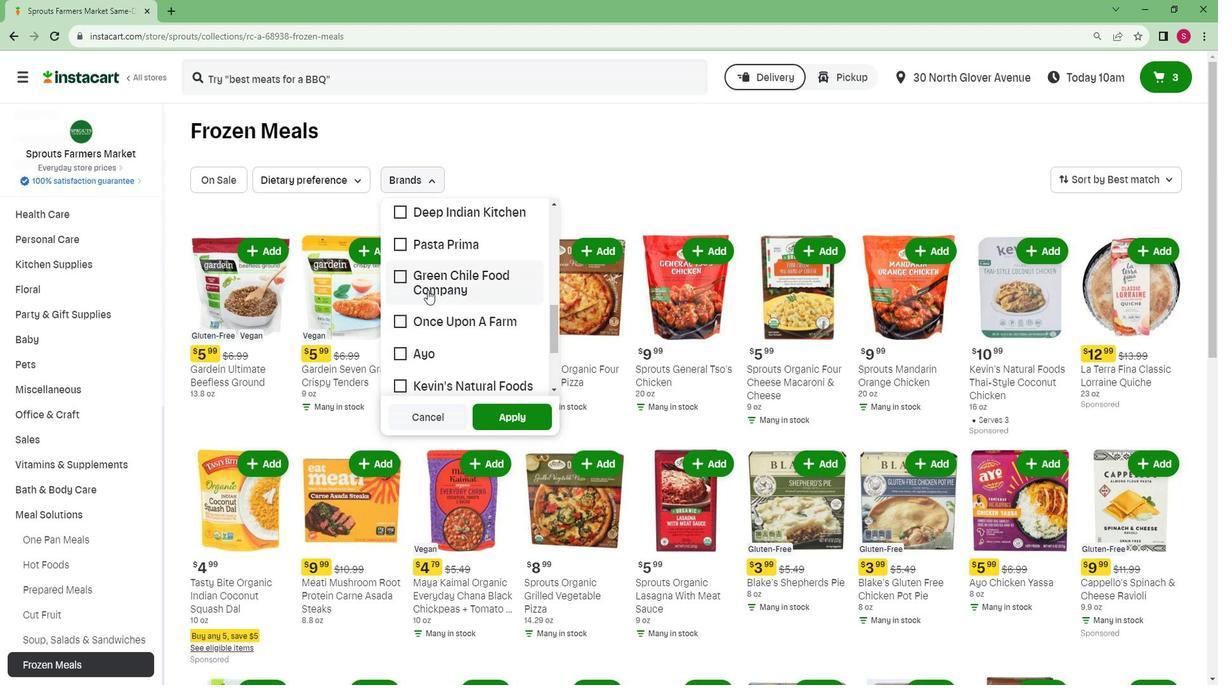 
Action: Mouse pressed left at (449, 298)
Screenshot: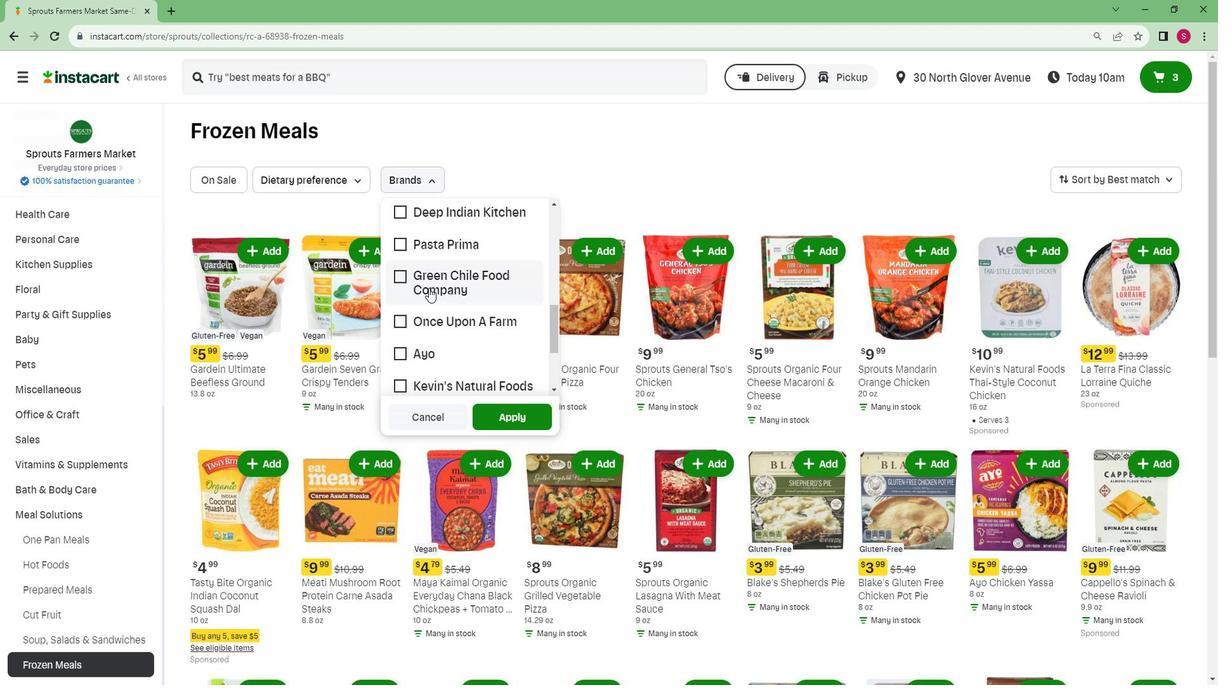 
Action: Mouse moved to (526, 426)
Screenshot: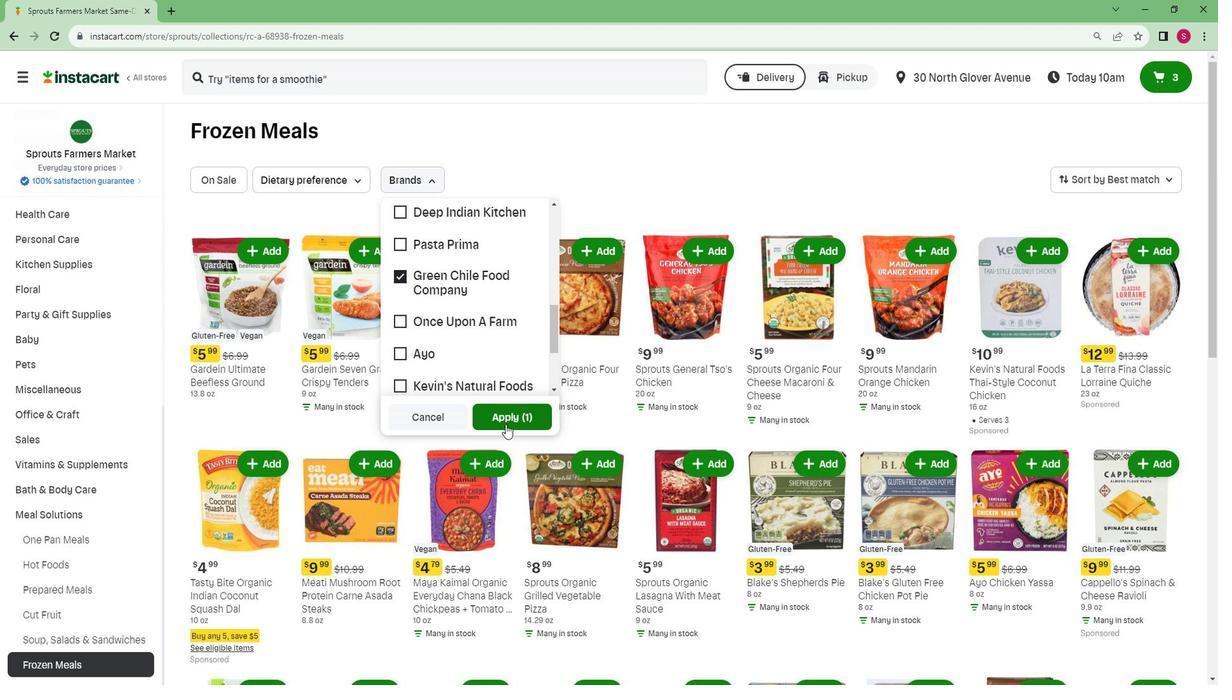 
Action: Mouse pressed left at (526, 426)
Screenshot: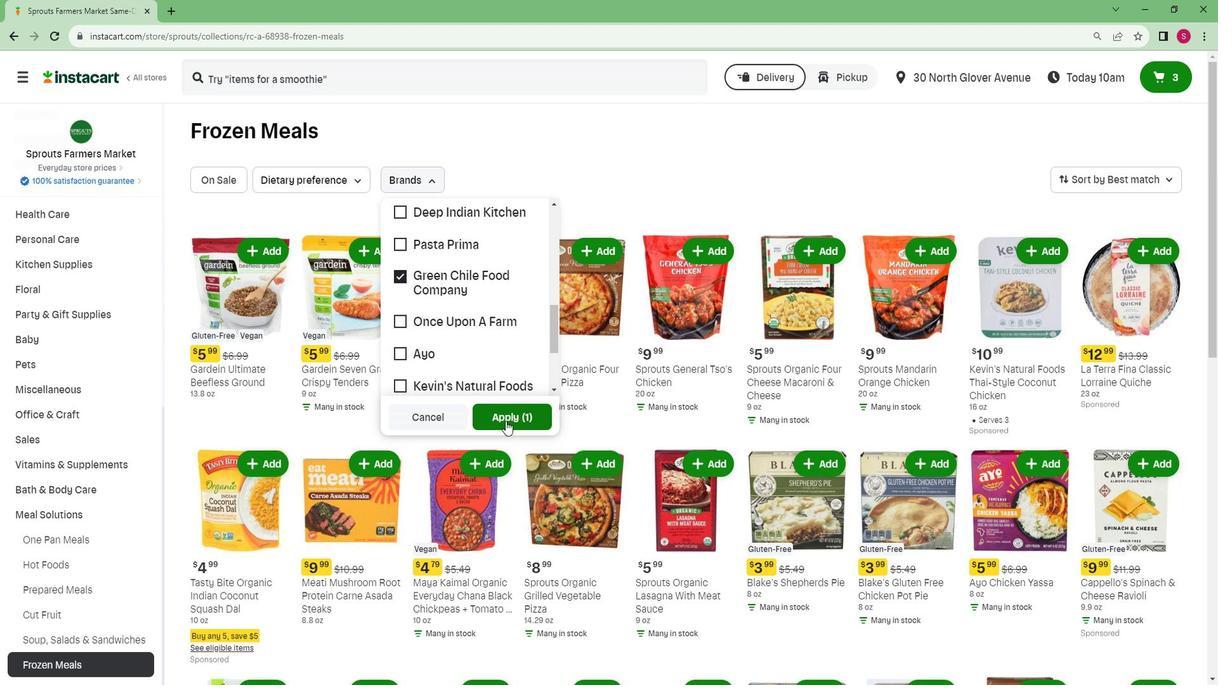
